 Task: Create new Company, with domain: 'zucc.zm' and type: 'Prospect'. Add new contact for this company, with mail Id: 'Aayat21Lee@zucc.zm', First Name: Aayat, Last name:  Lee, Job Title: 'Business Development Manager', Phone Number: '(617) 555-7896'. Change life cycle stage to  Lead and lead status to  Open. Logged in from softage.1@softage.net
Action: Mouse moved to (106, 66)
Screenshot: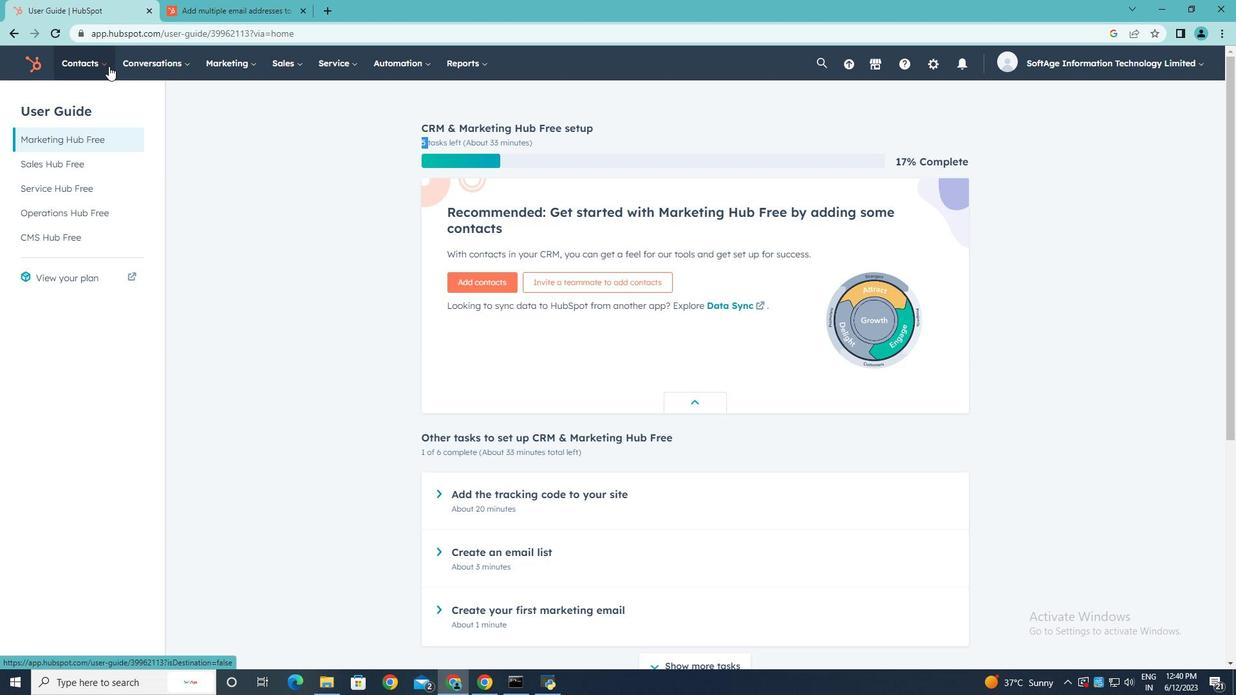 
Action: Mouse pressed left at (106, 66)
Screenshot: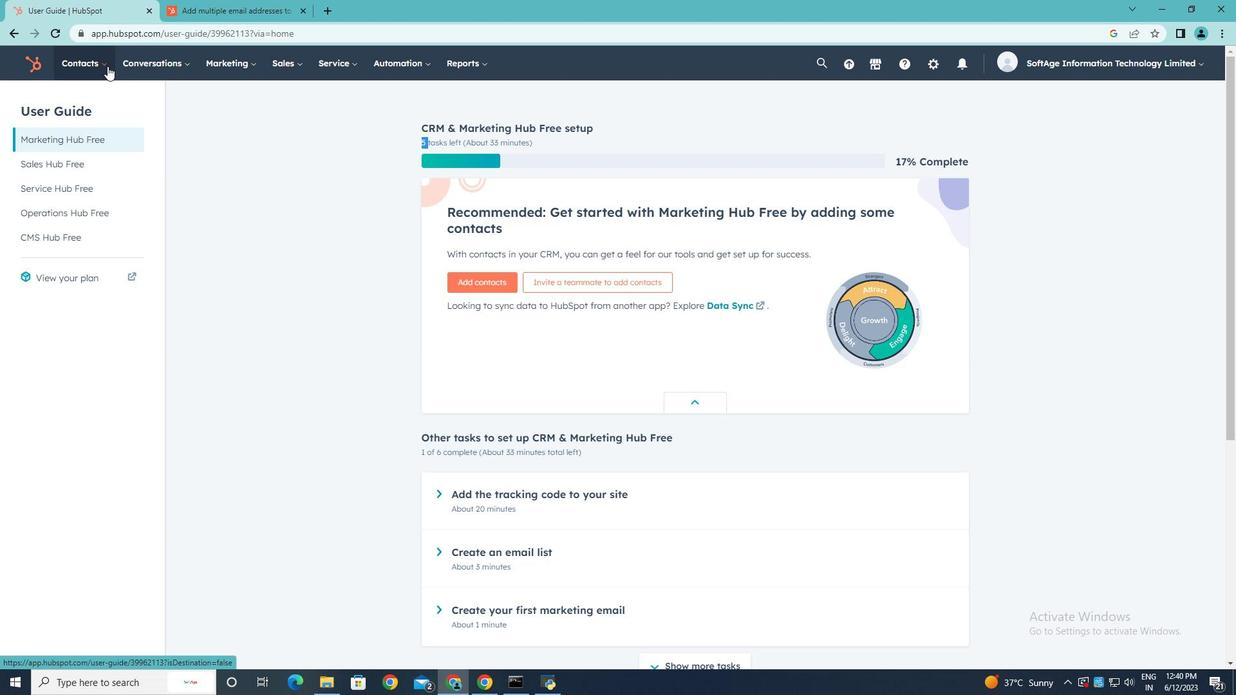 
Action: Mouse moved to (104, 124)
Screenshot: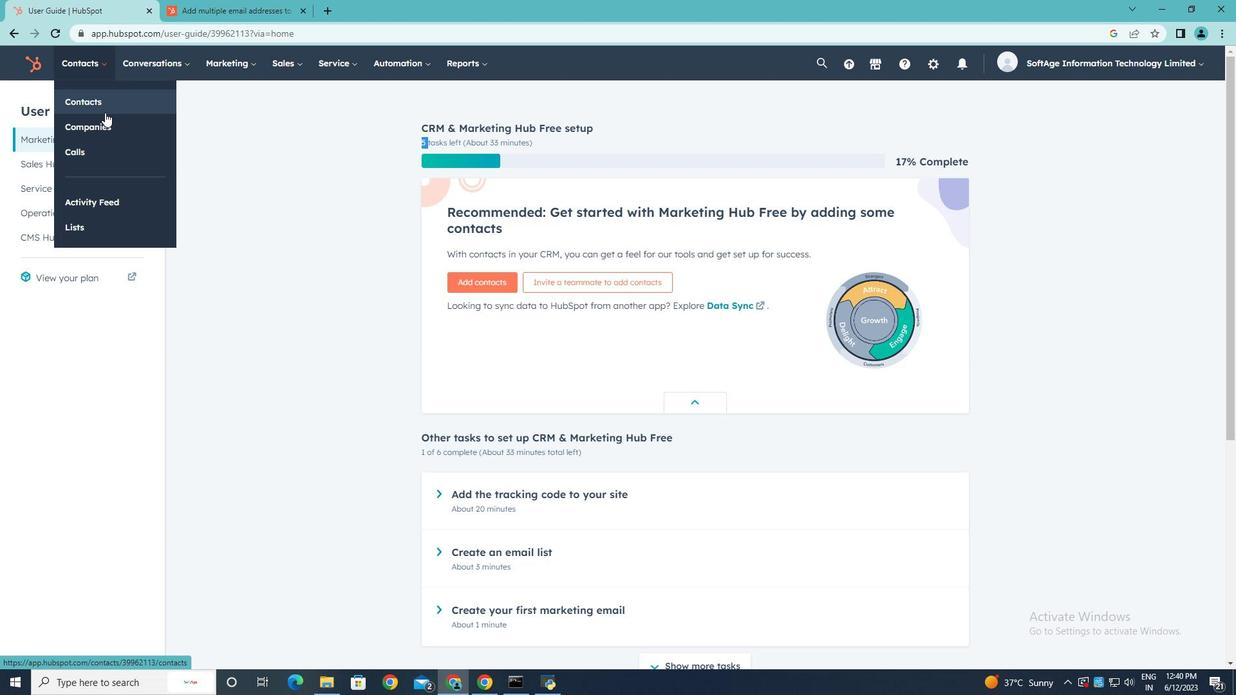 
Action: Mouse pressed left at (104, 124)
Screenshot: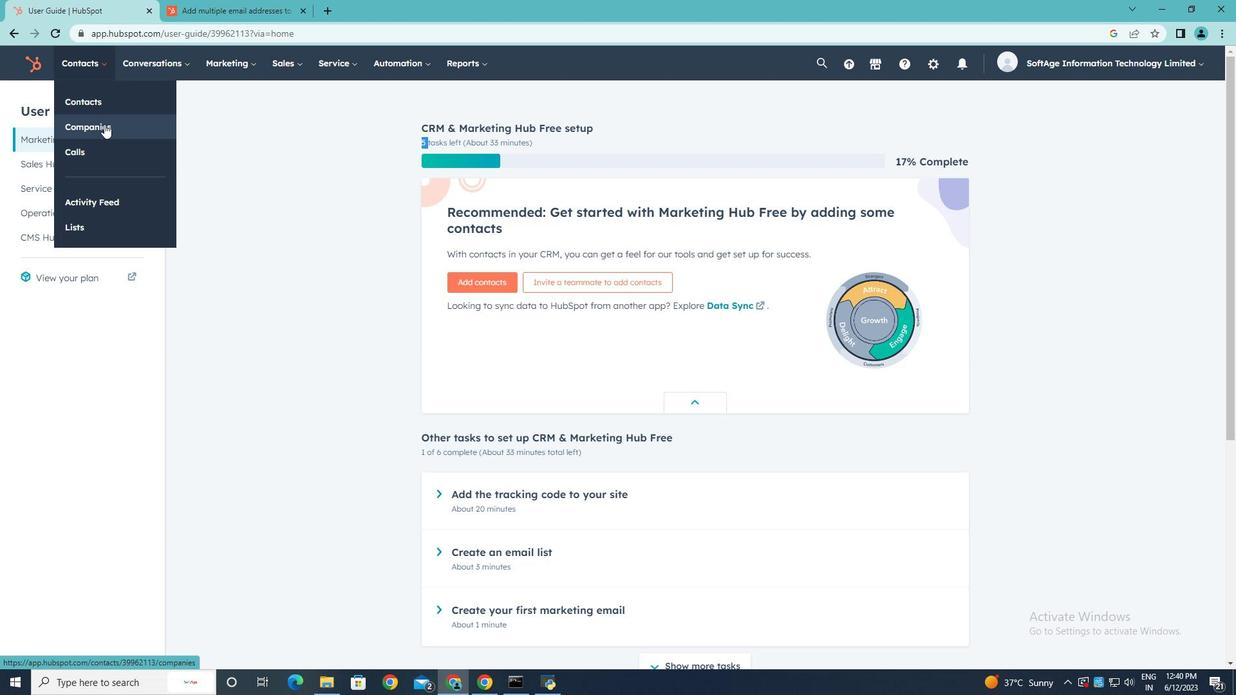 
Action: Mouse moved to (1164, 107)
Screenshot: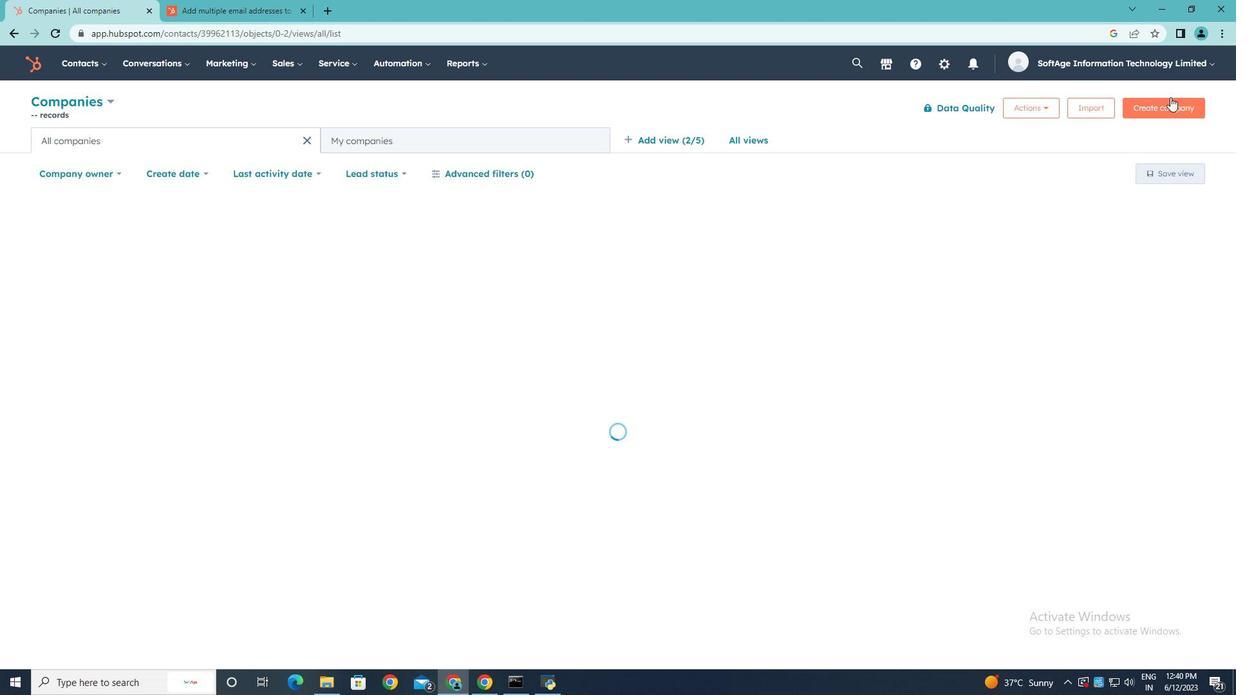 
Action: Mouse pressed left at (1164, 107)
Screenshot: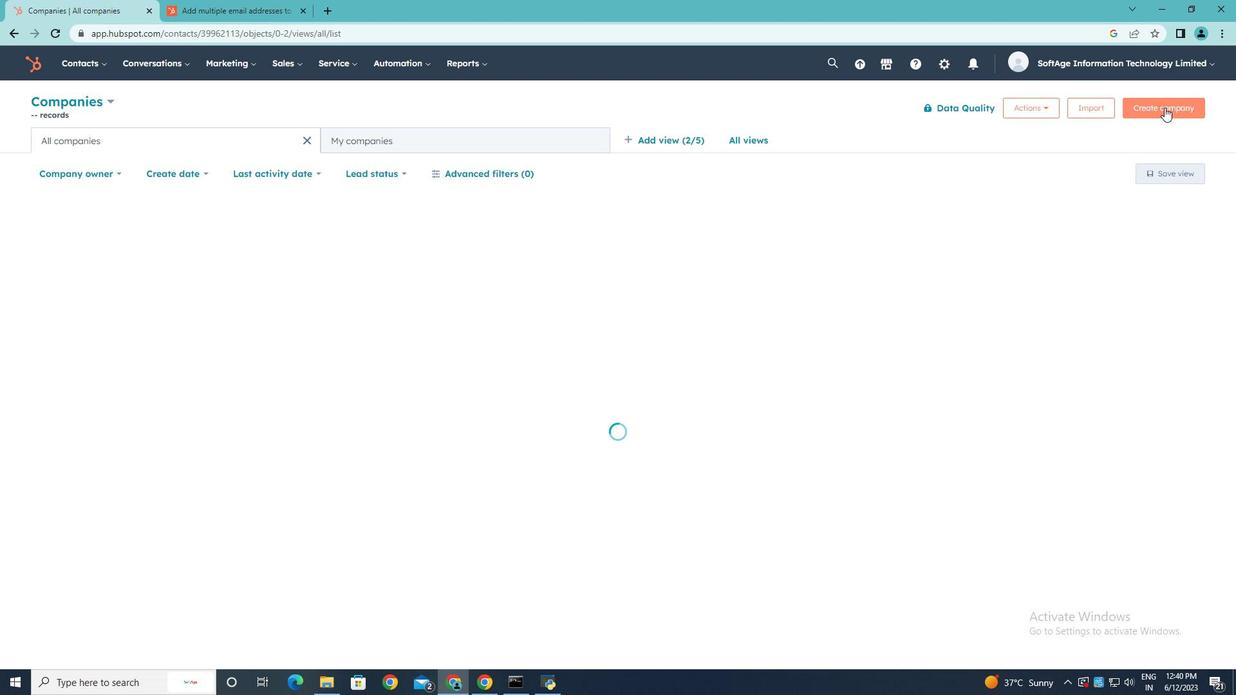 
Action: Mouse moved to (934, 171)
Screenshot: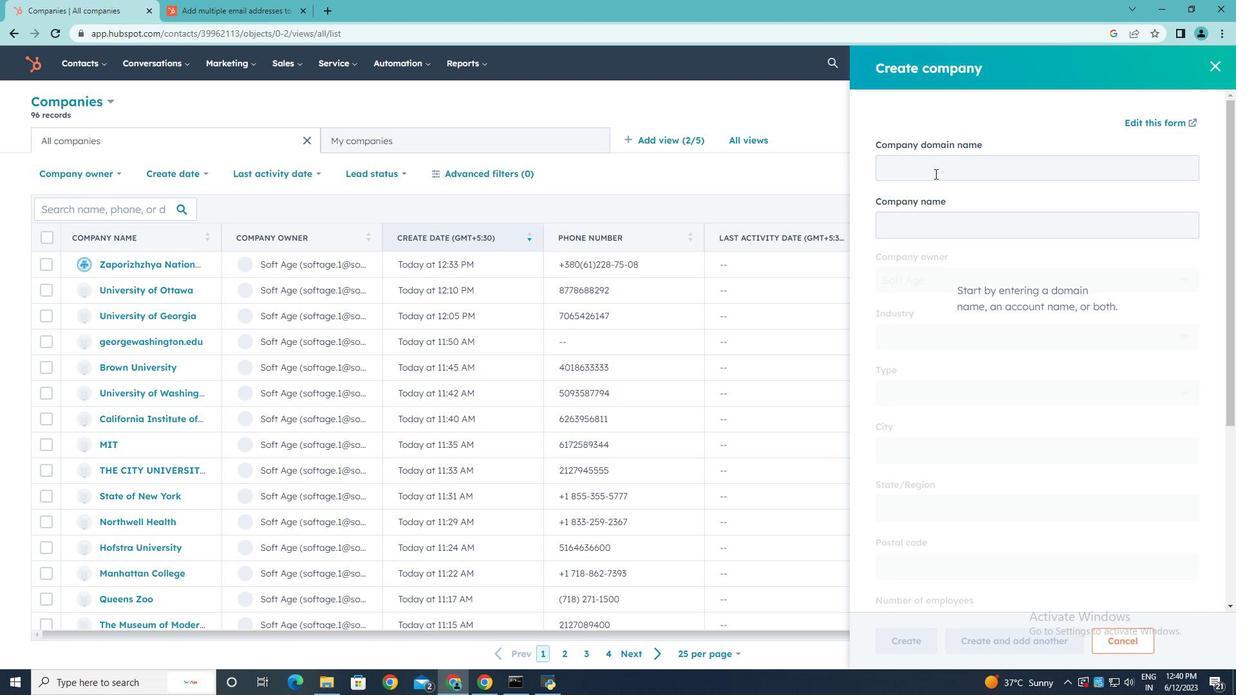 
Action: Mouse pressed left at (934, 171)
Screenshot: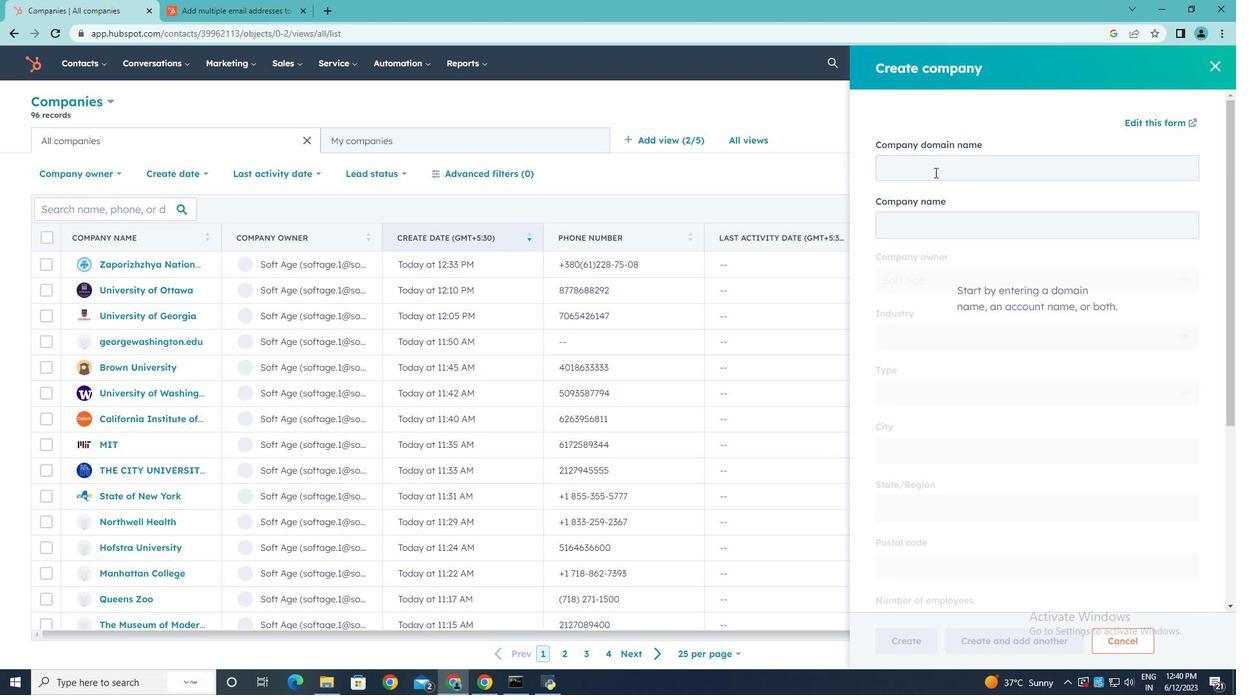 
Action: Key pressed zucc.zm
Screenshot: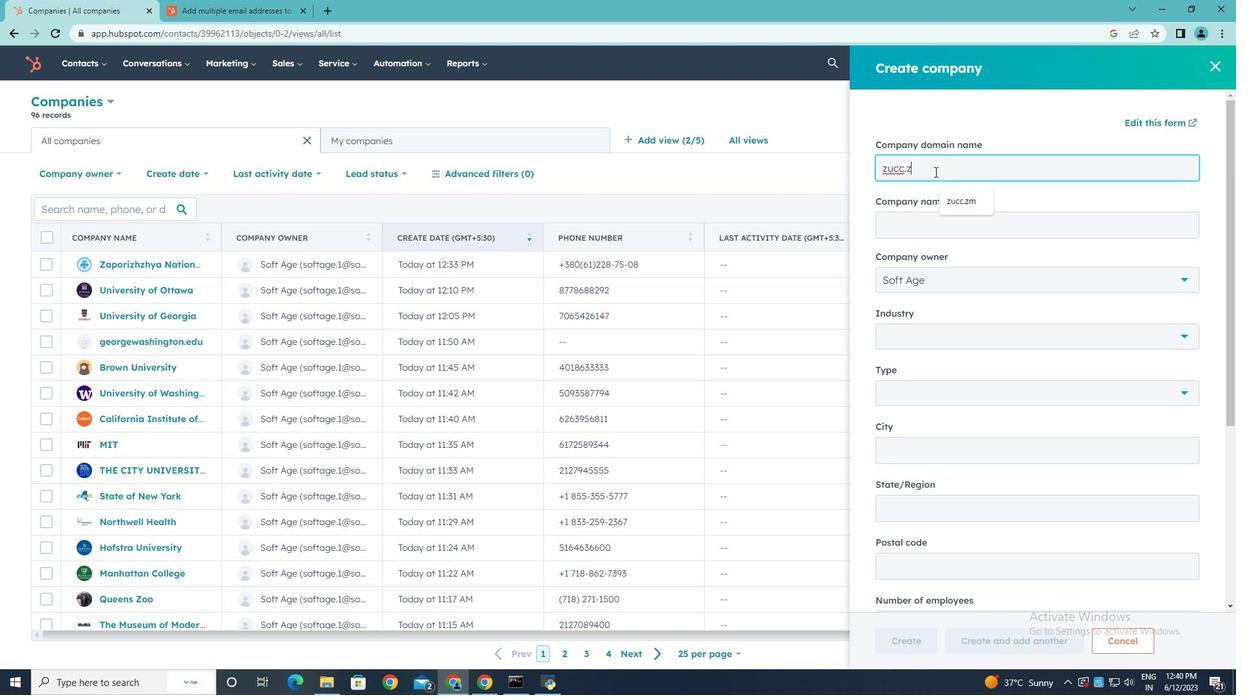 
Action: Mouse moved to (974, 260)
Screenshot: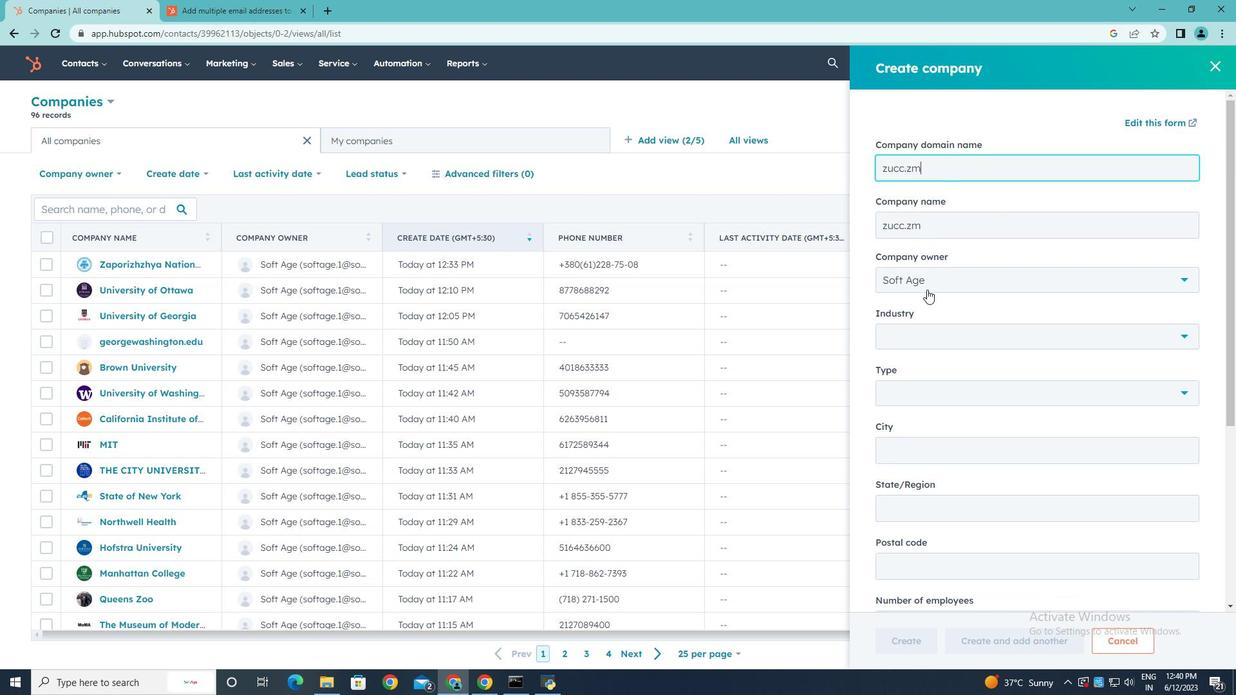 
Action: Mouse scrolled (974, 259) with delta (0, 0)
Screenshot: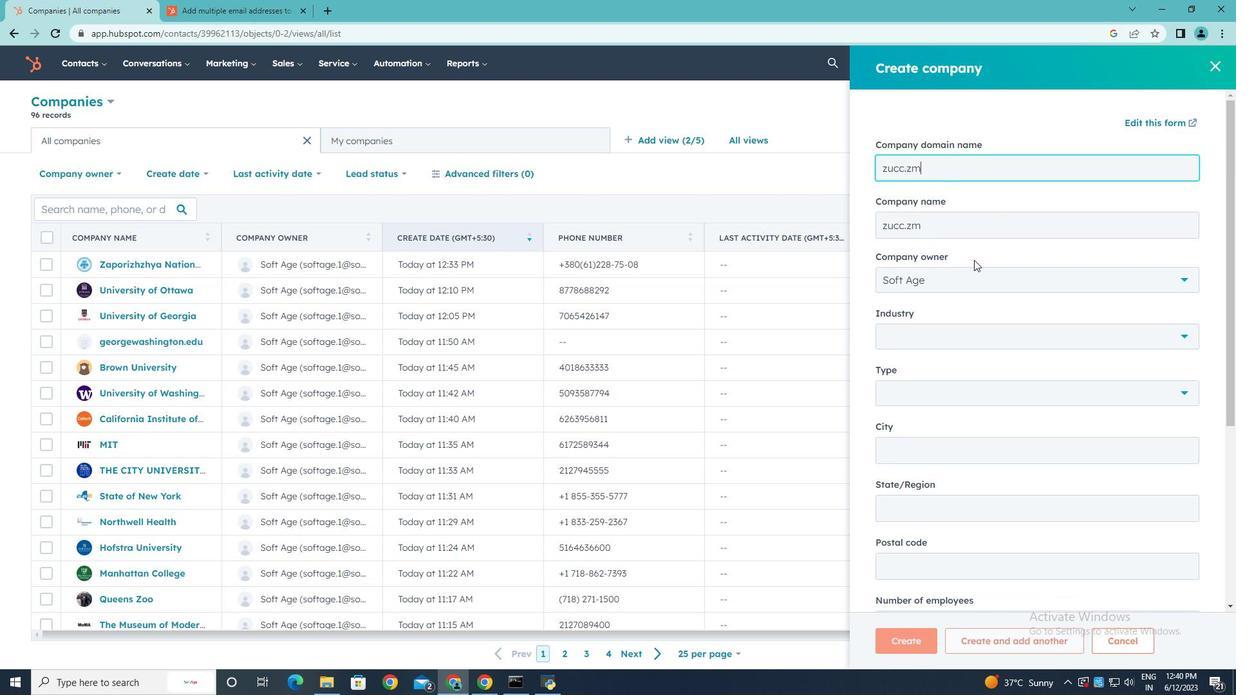 
Action: Mouse moved to (1178, 328)
Screenshot: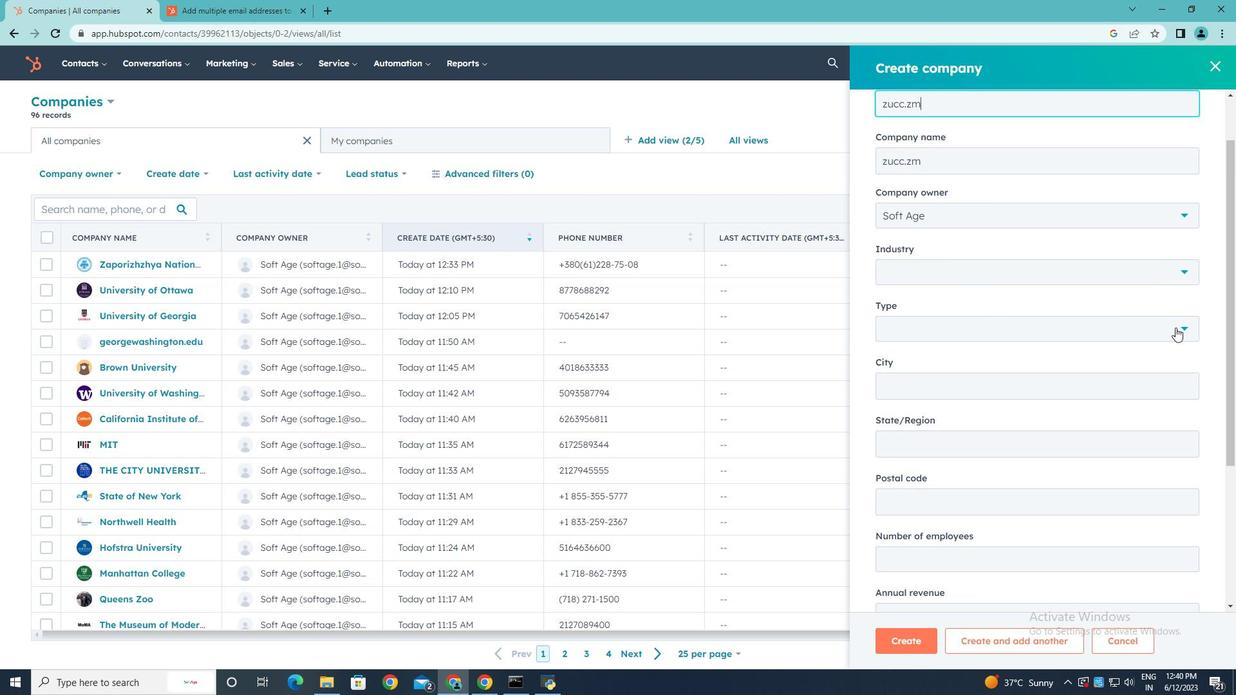 
Action: Mouse pressed left at (1178, 328)
Screenshot: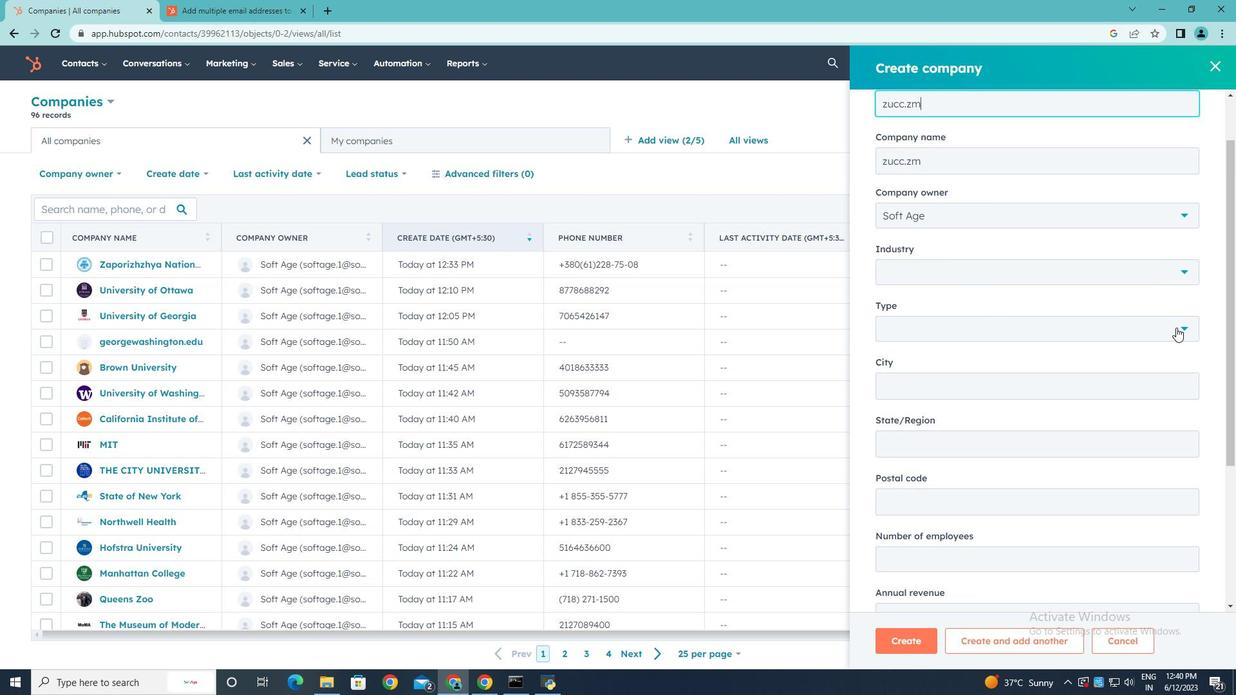
Action: Mouse moved to (959, 392)
Screenshot: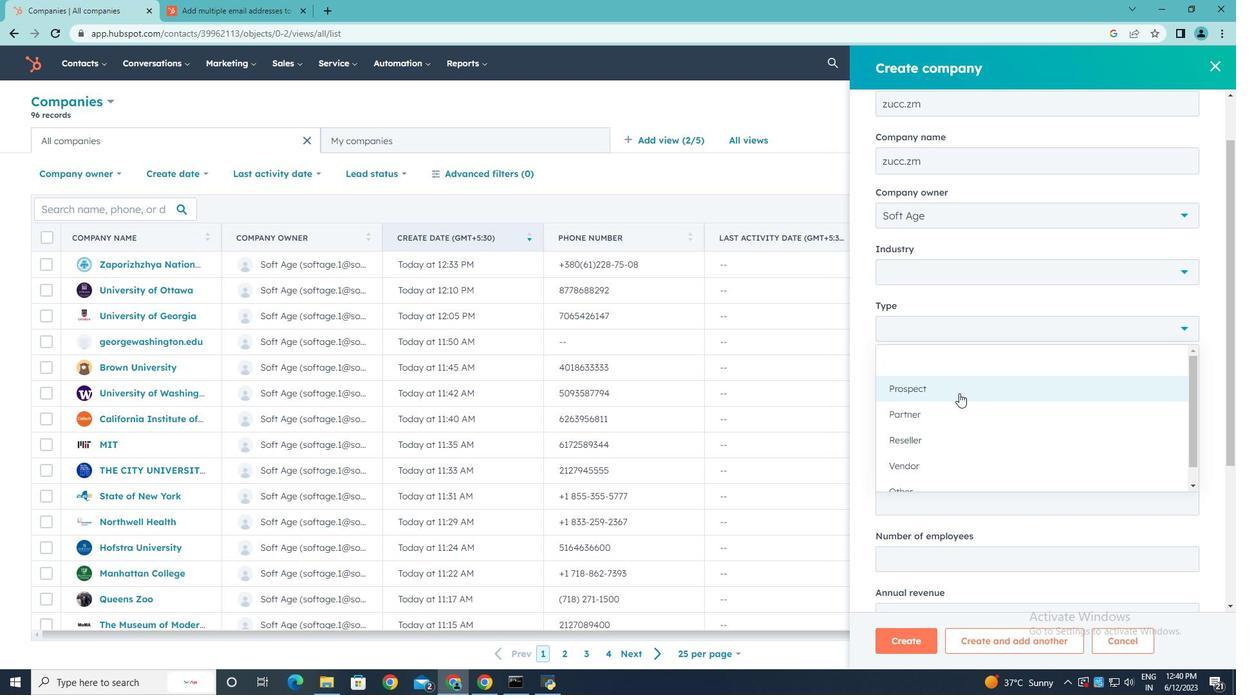 
Action: Mouse pressed left at (959, 392)
Screenshot: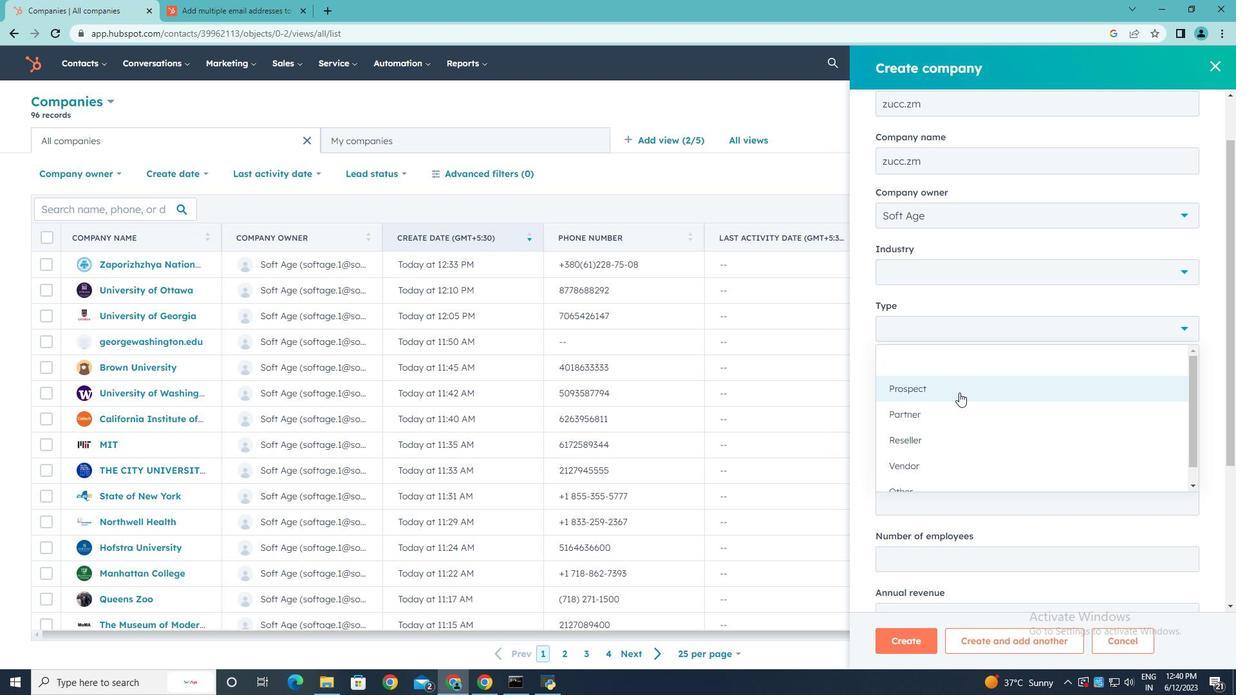 
Action: Mouse moved to (1007, 485)
Screenshot: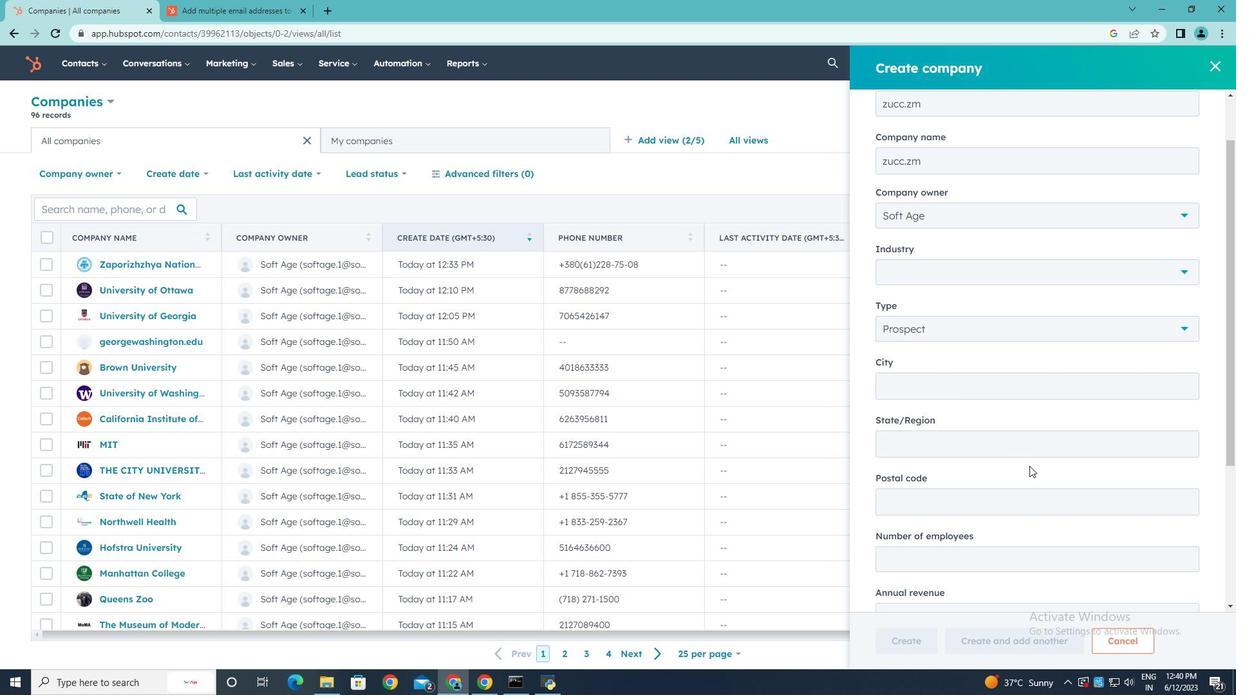 
Action: Mouse scrolled (1007, 484) with delta (0, 0)
Screenshot: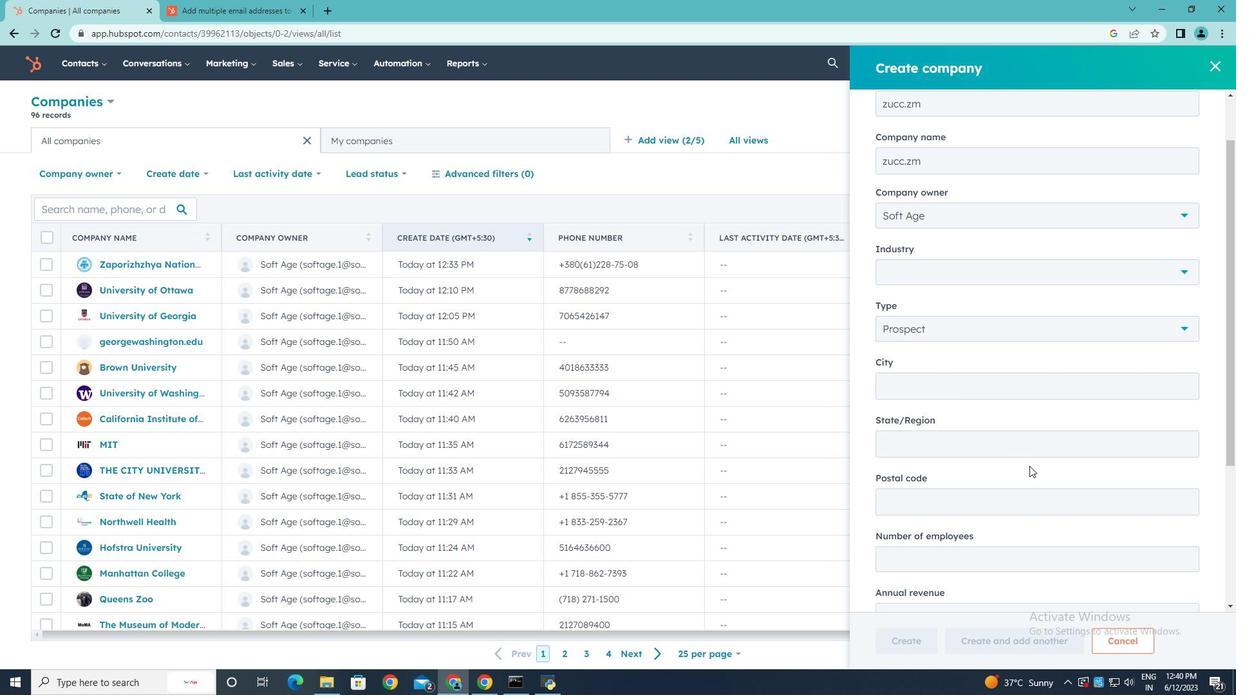 
Action: Mouse scrolled (1007, 484) with delta (0, 0)
Screenshot: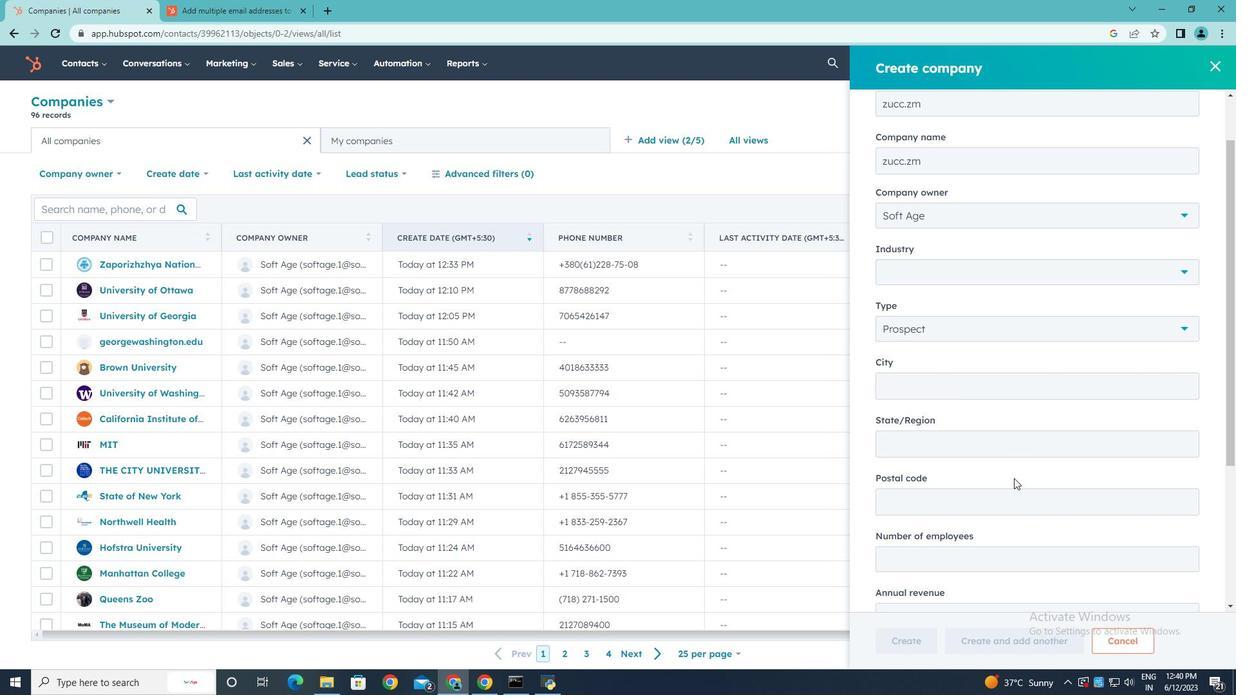 
Action: Mouse scrolled (1007, 484) with delta (0, 0)
Screenshot: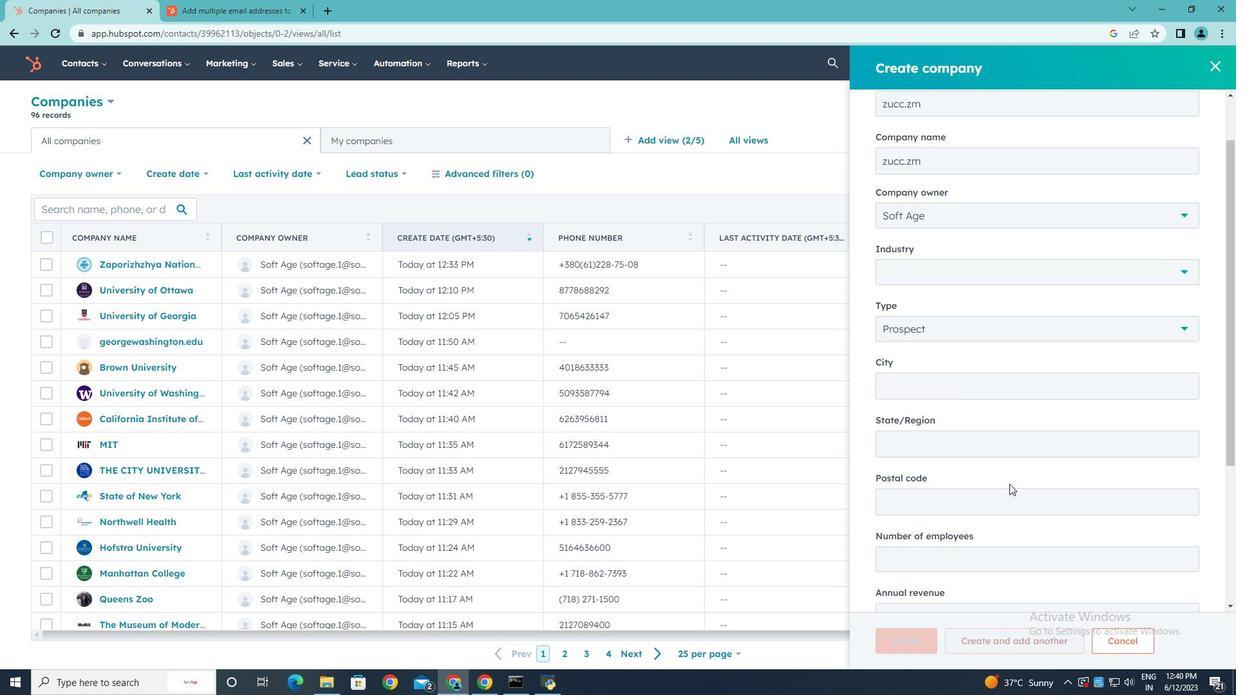 
Action: Mouse scrolled (1007, 484) with delta (0, 0)
Screenshot: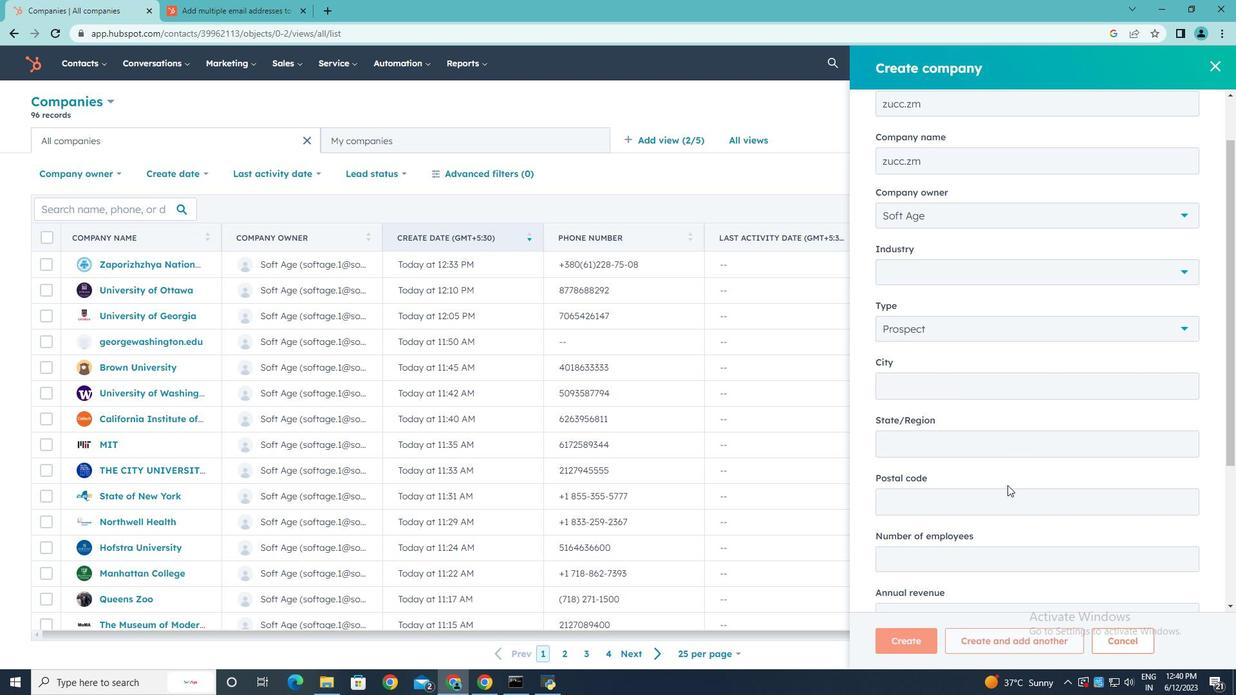 
Action: Mouse moved to (911, 644)
Screenshot: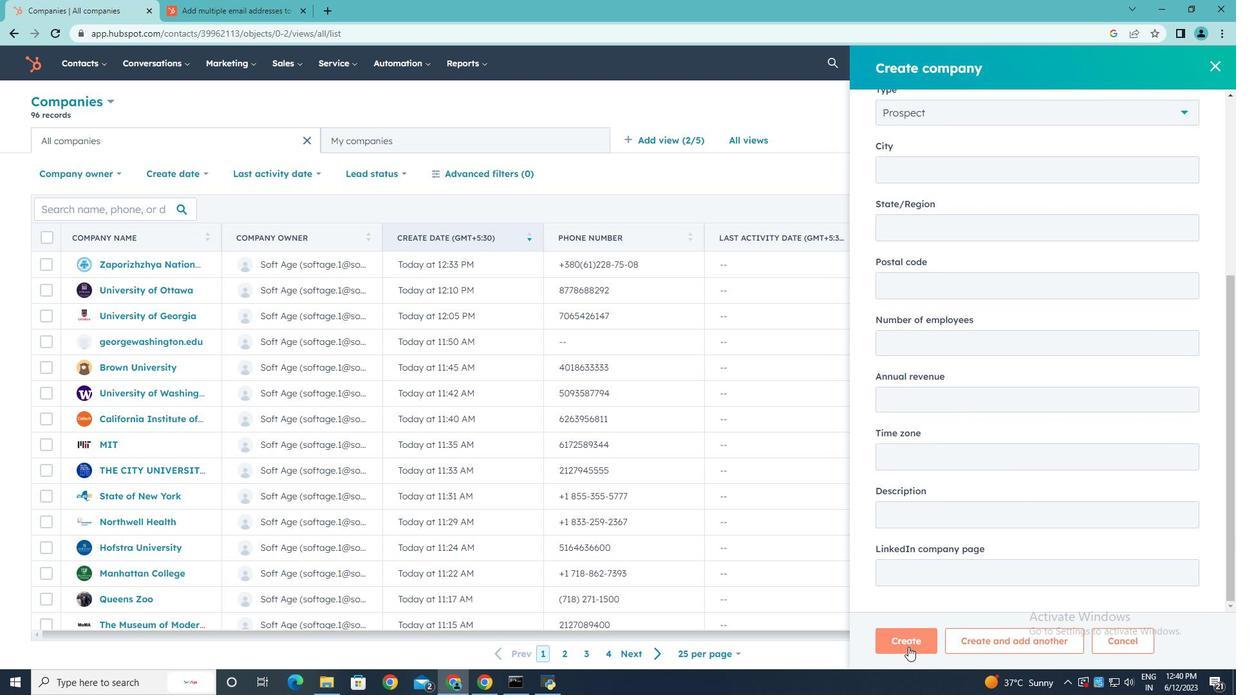 
Action: Mouse pressed left at (911, 644)
Screenshot: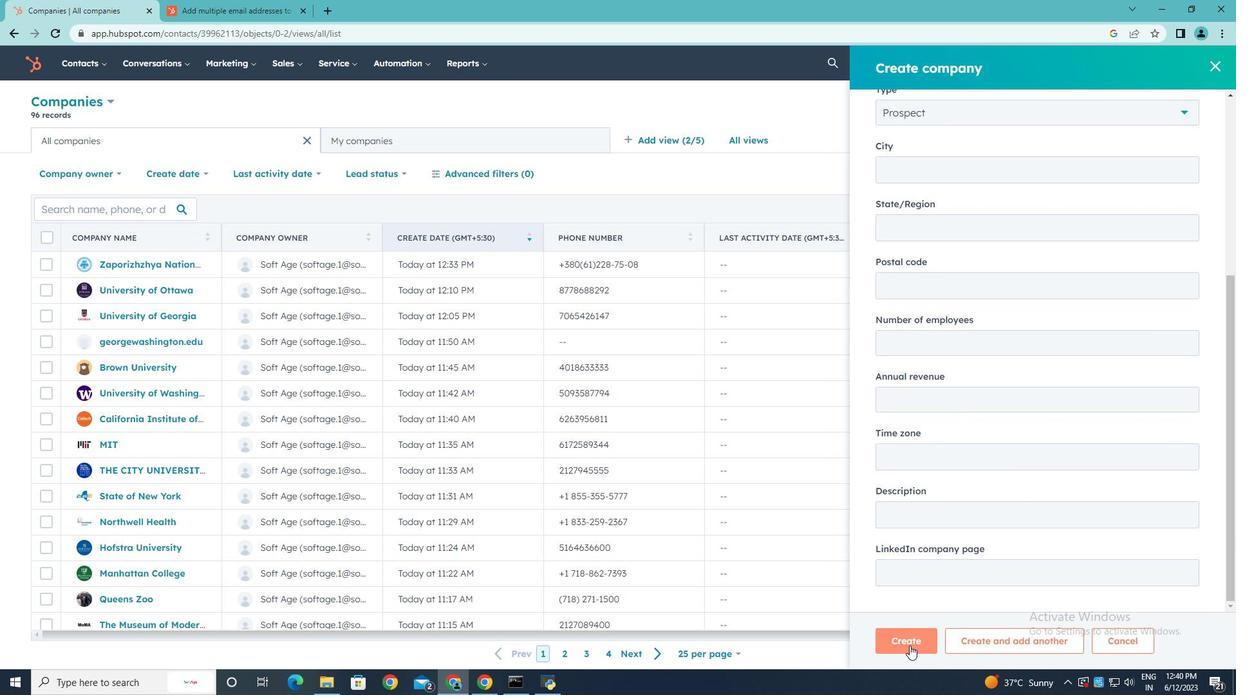 
Action: Mouse moved to (872, 412)
Screenshot: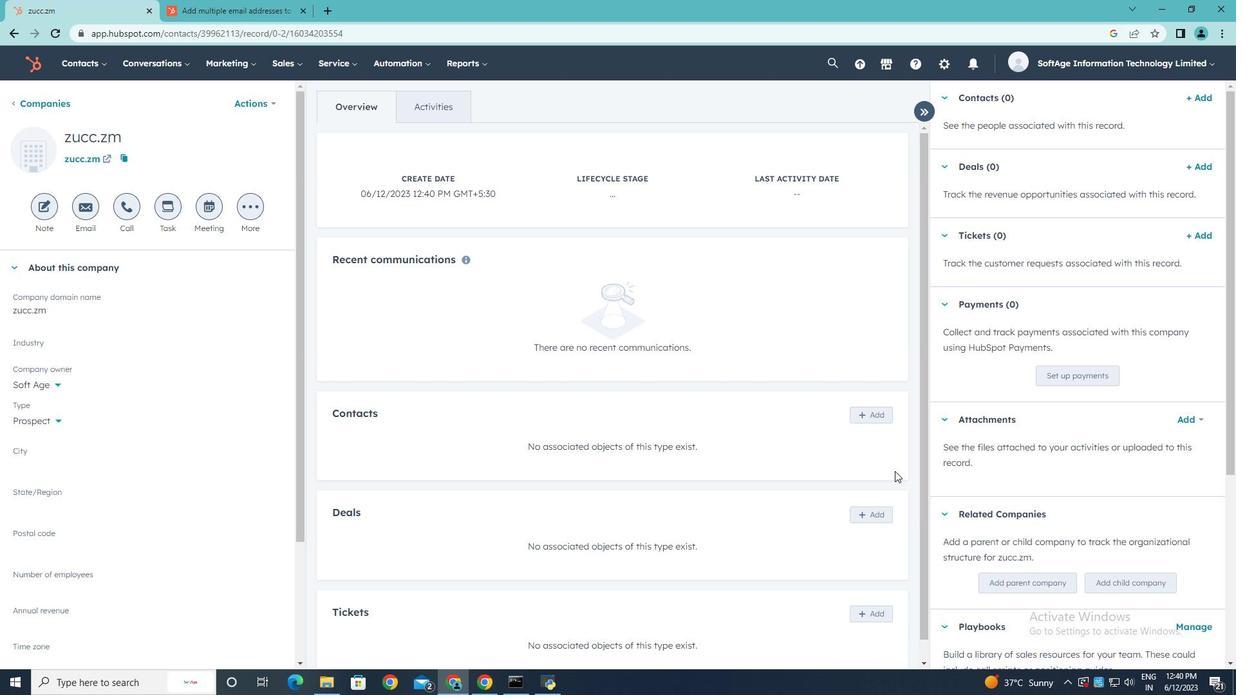 
Action: Mouse pressed left at (872, 412)
Screenshot: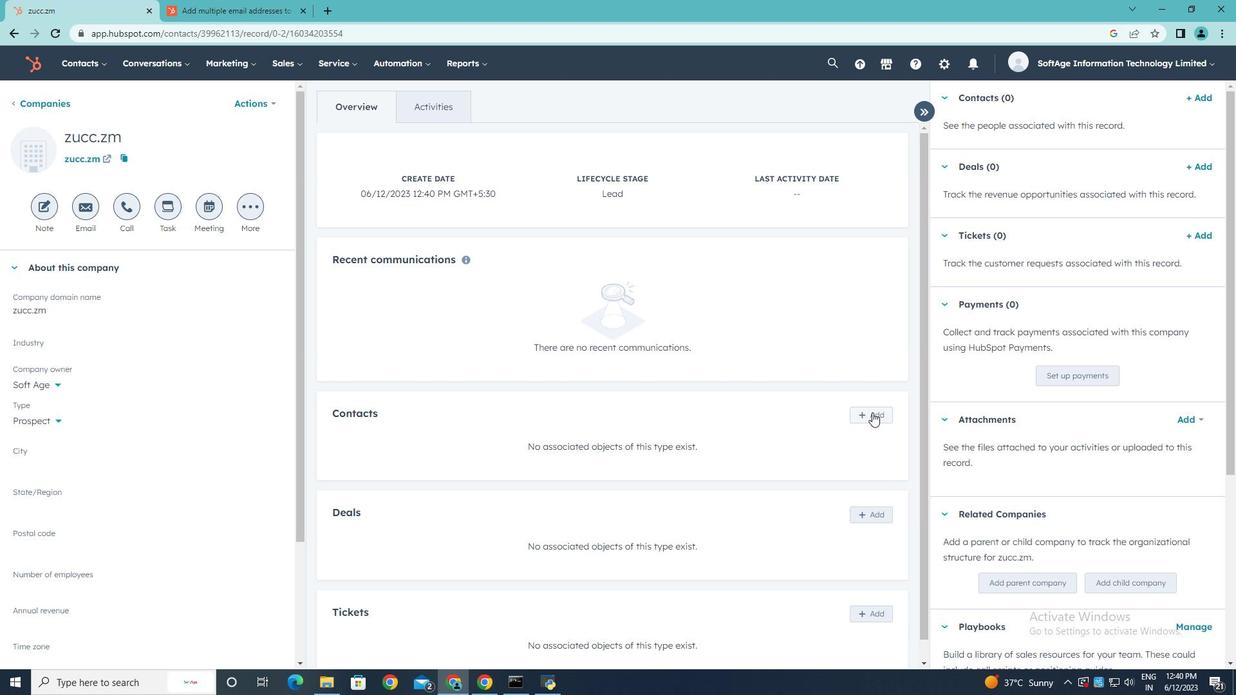 
Action: Mouse moved to (966, 131)
Screenshot: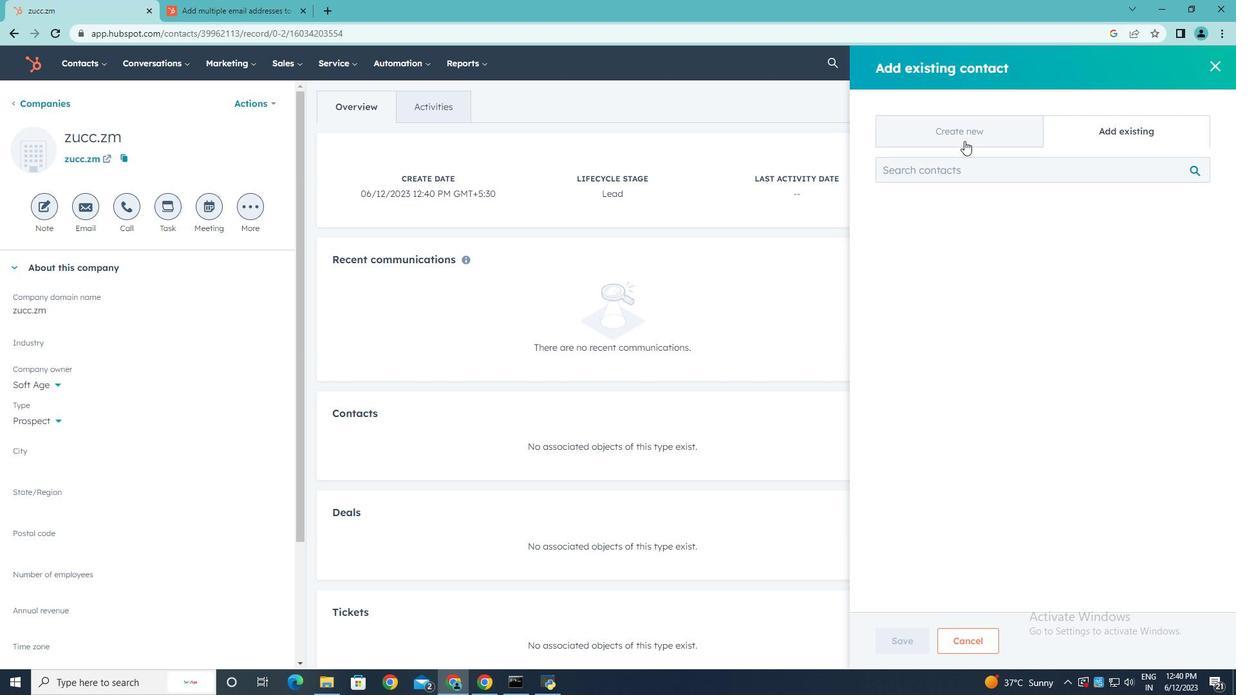 
Action: Mouse pressed left at (966, 131)
Screenshot: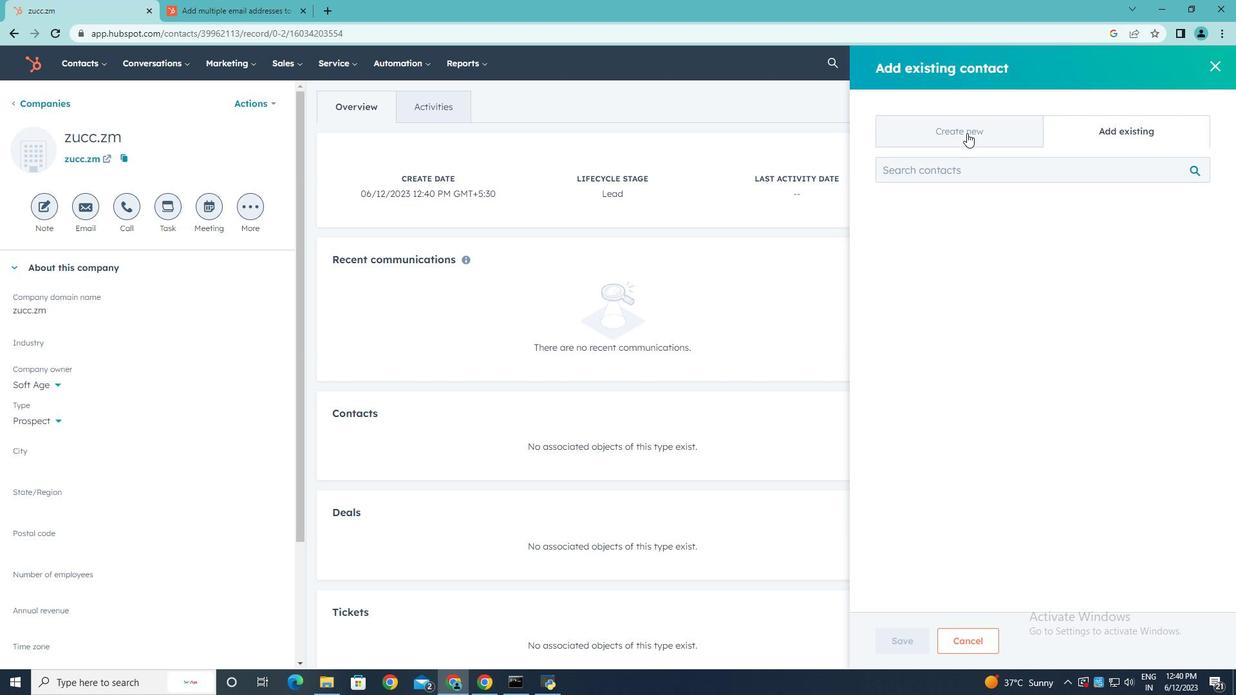 
Action: Mouse moved to (898, 211)
Screenshot: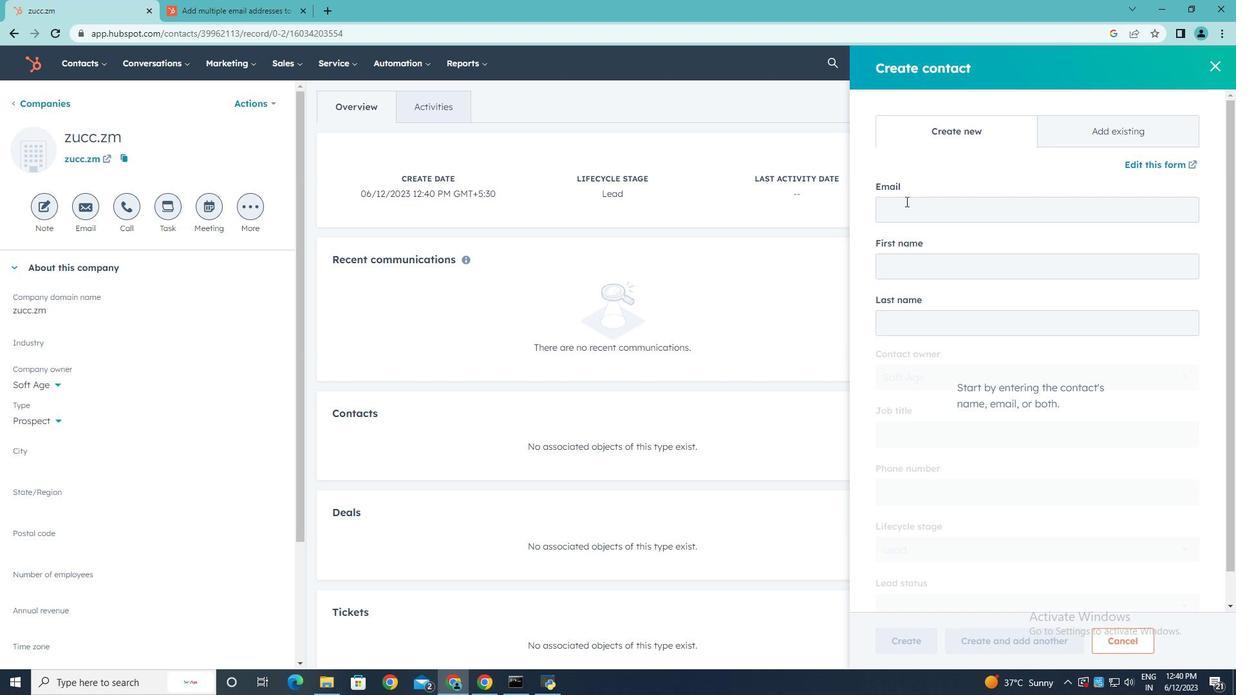 
Action: Mouse pressed left at (898, 211)
Screenshot: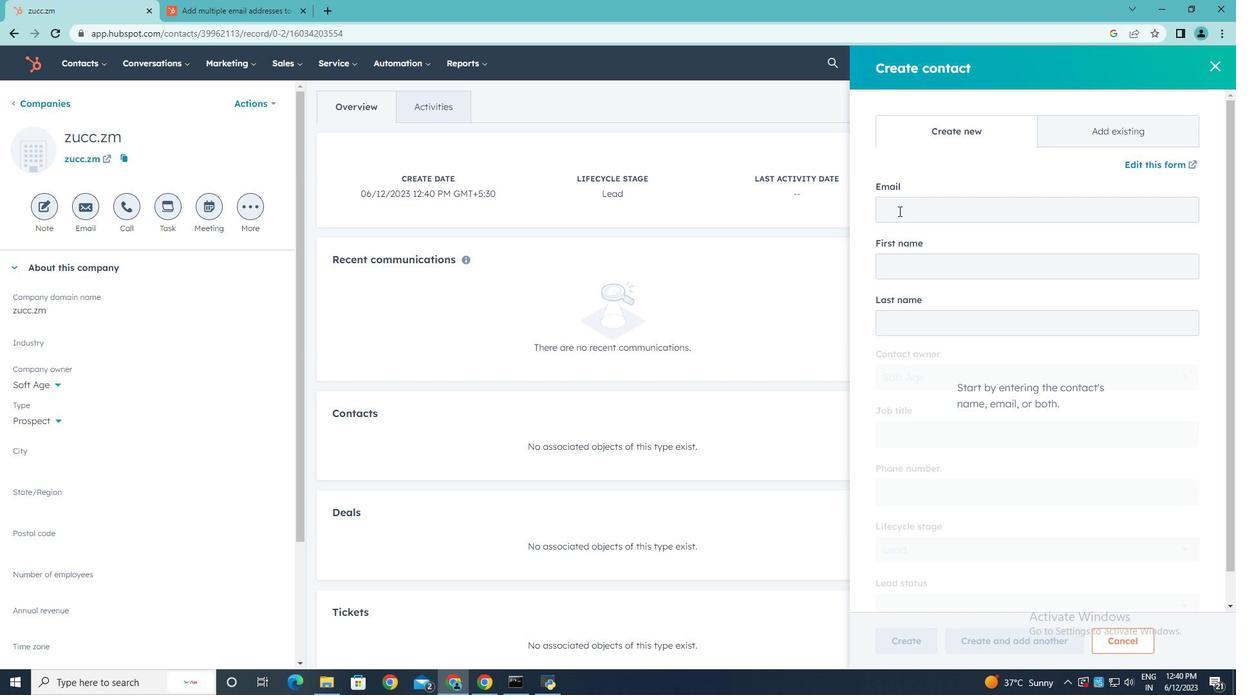 
Action: Mouse moved to (899, 211)
Screenshot: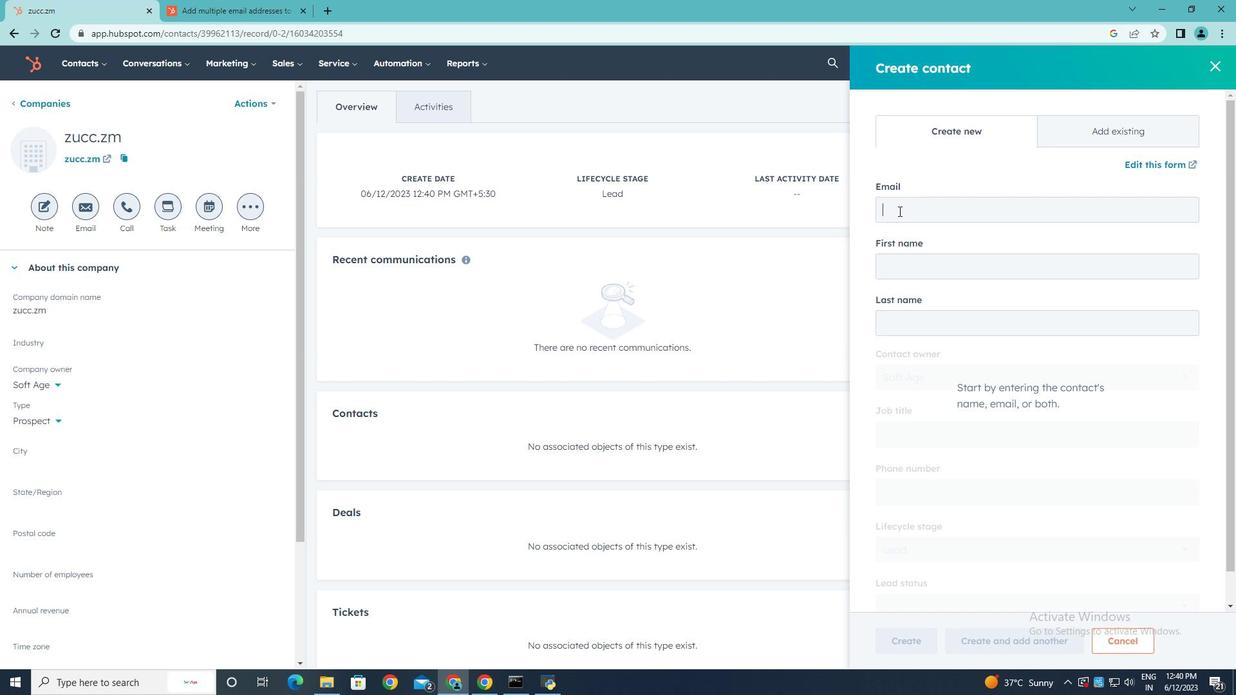 
Action: Key pressed <Key.shift>Aayat21<Key.shift>Lee<Key.shift>@zucc.zm
Screenshot: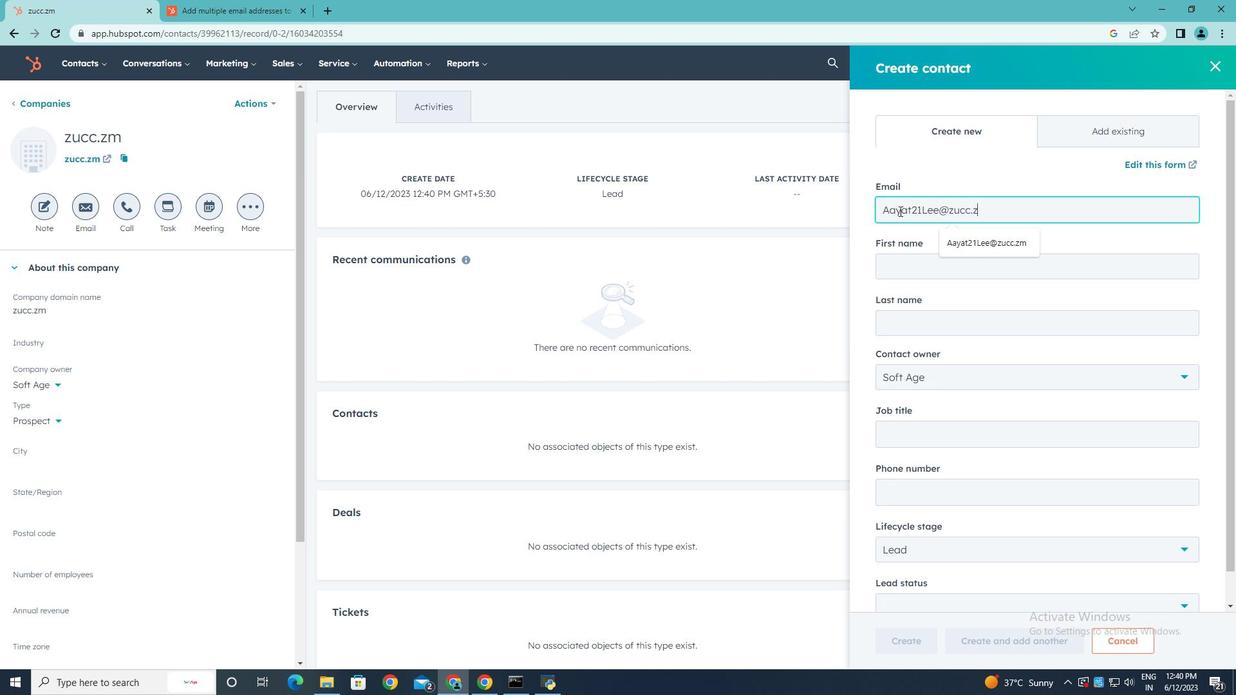 
Action: Mouse moved to (898, 271)
Screenshot: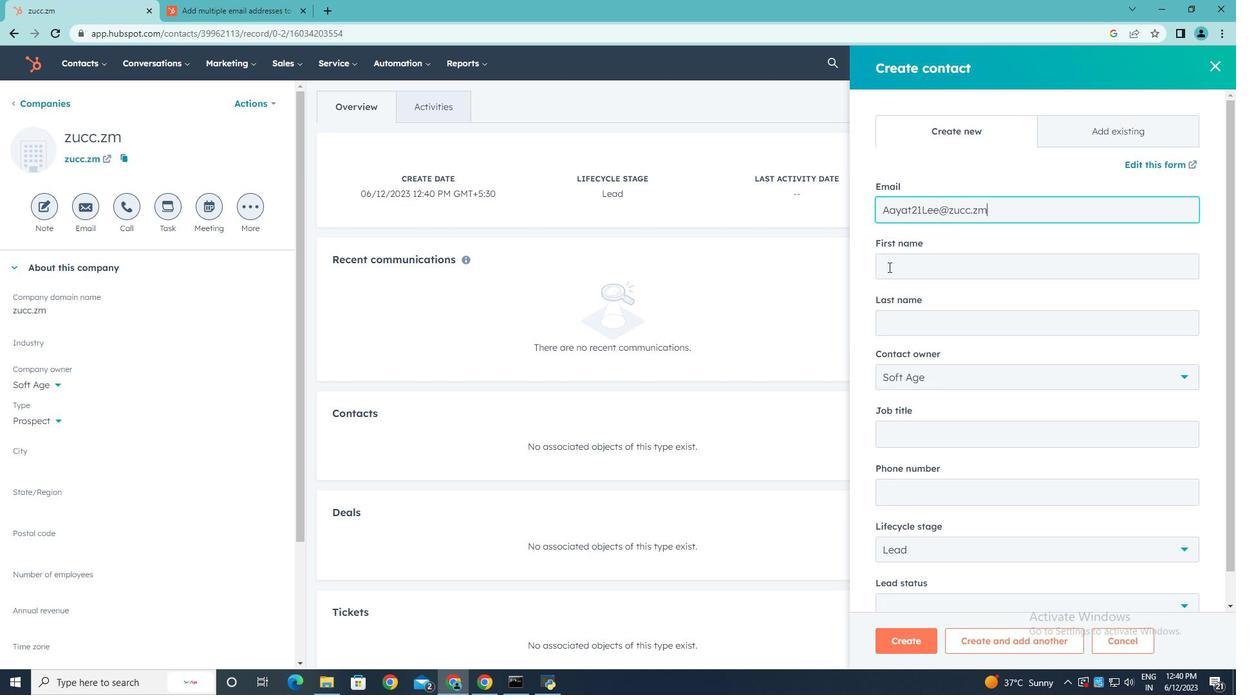 
Action: Mouse pressed left at (898, 271)
Screenshot: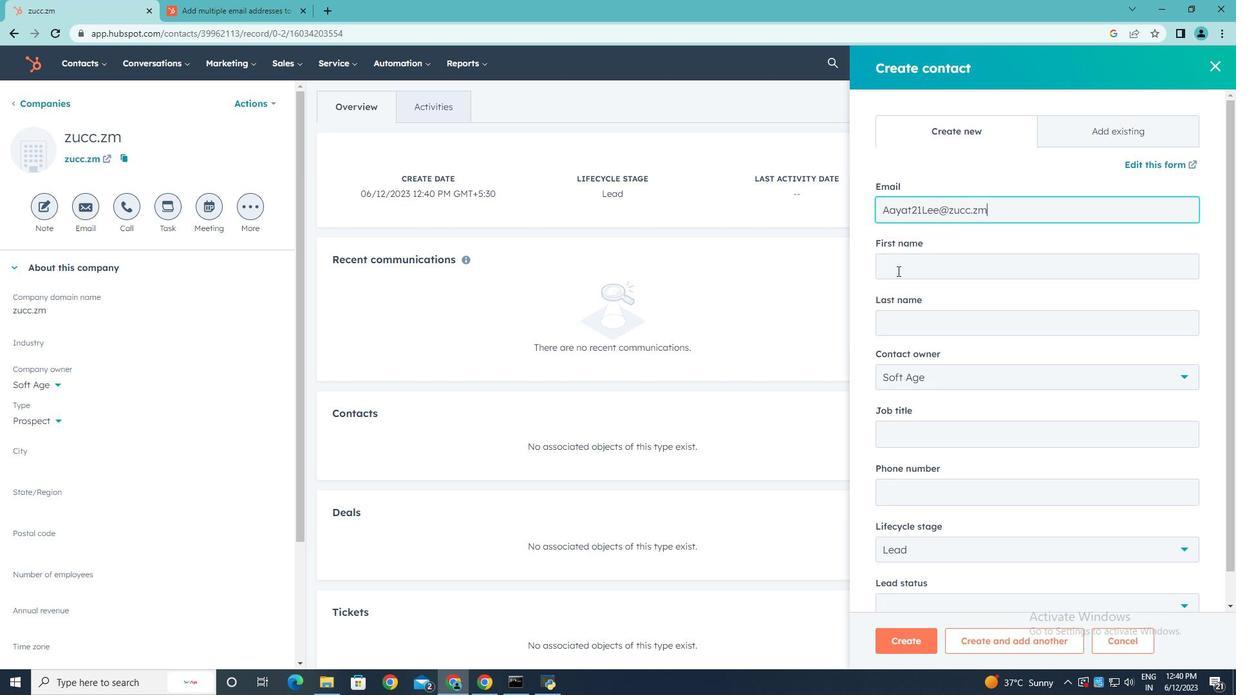 
Action: Key pressed <Key.shift>Aayat
Screenshot: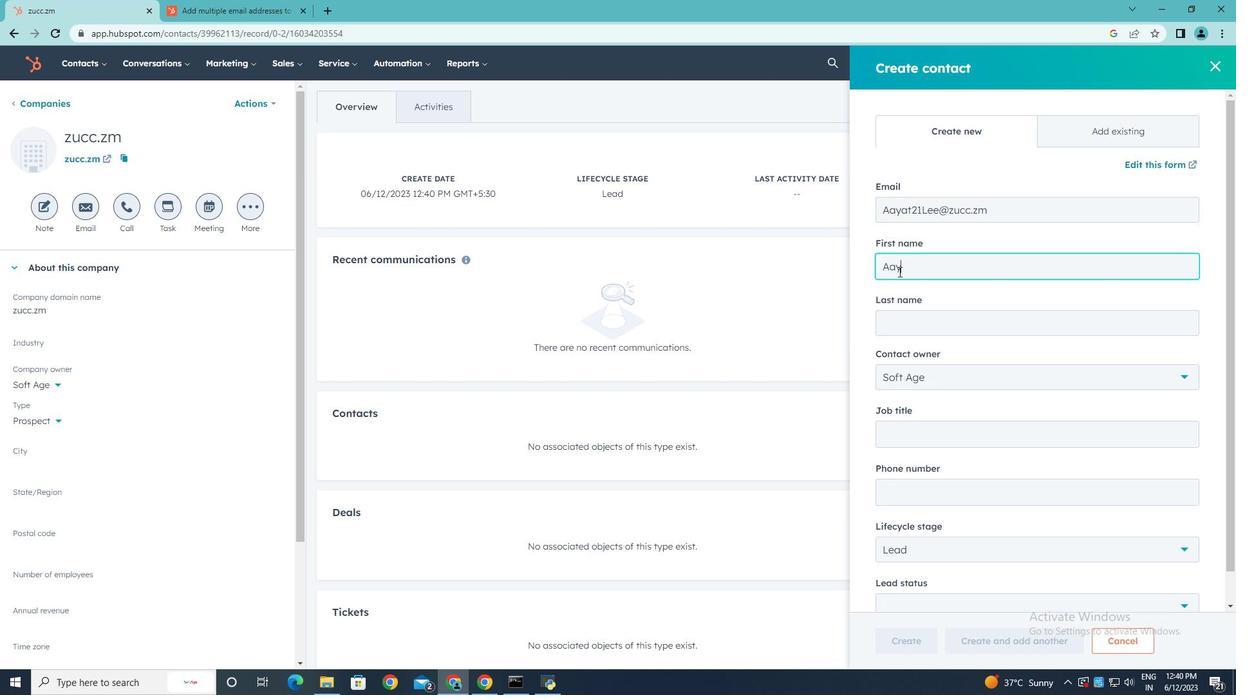 
Action: Mouse moved to (903, 319)
Screenshot: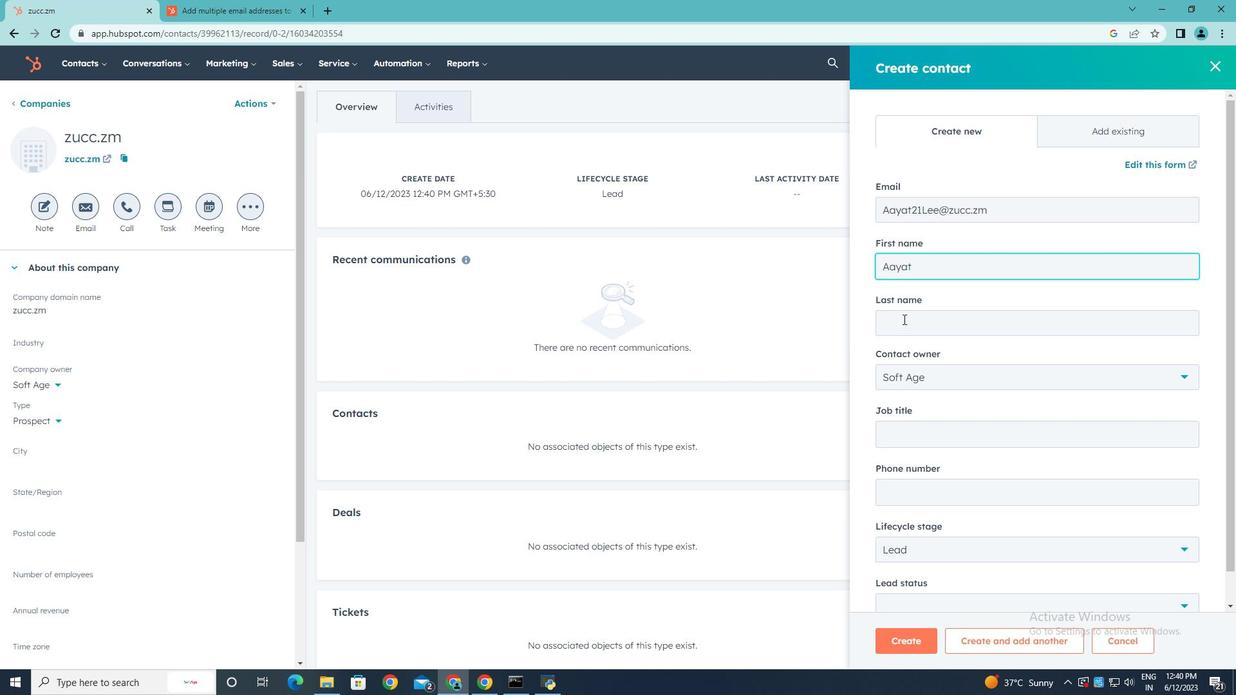 
Action: Mouse pressed left at (903, 319)
Screenshot: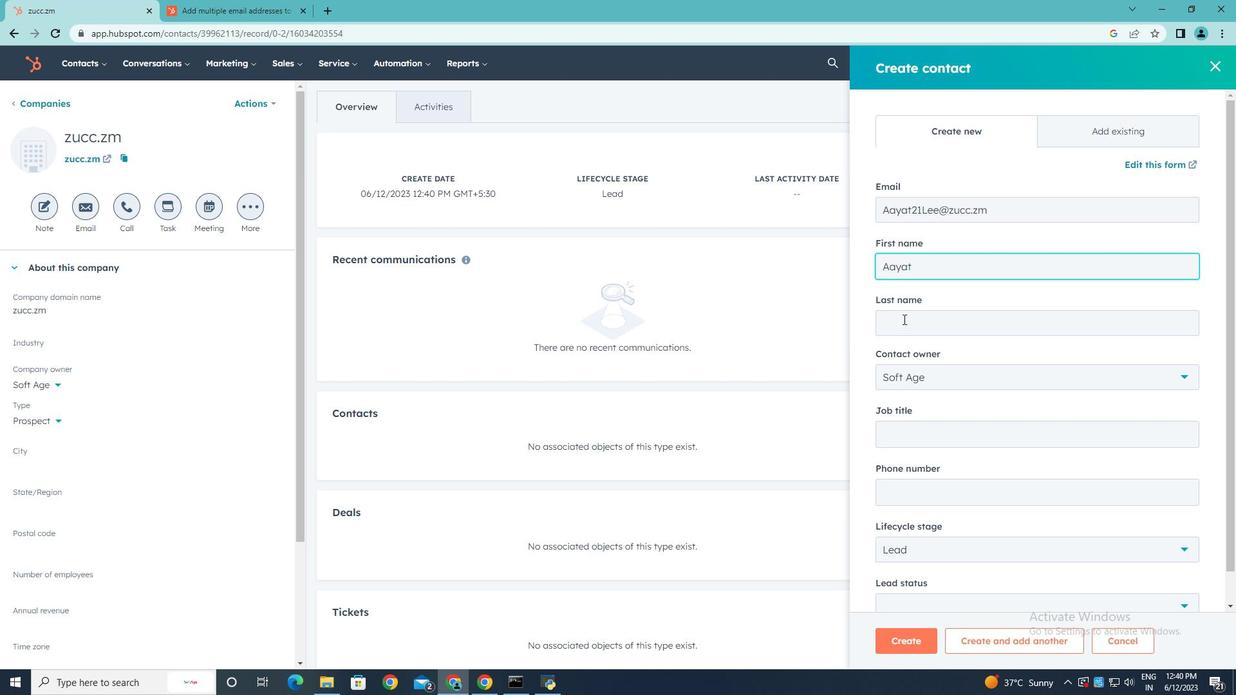 
Action: Mouse moved to (903, 319)
Screenshot: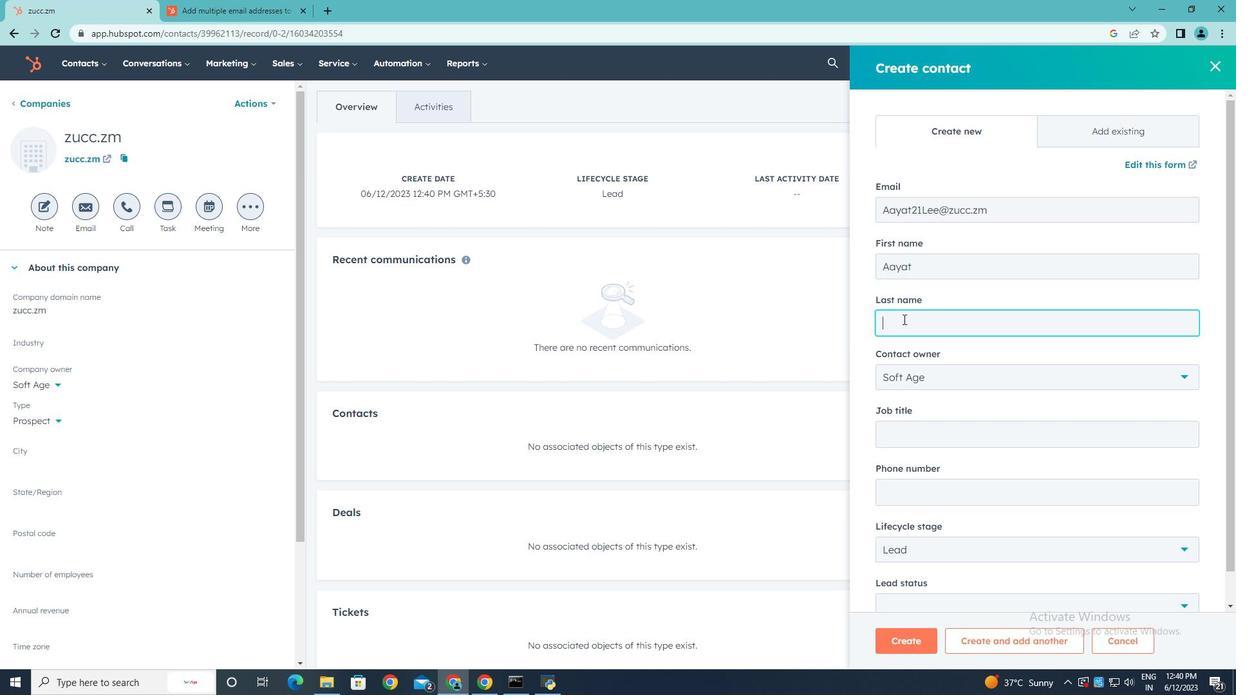 
Action: Key pressed Lee
Screenshot: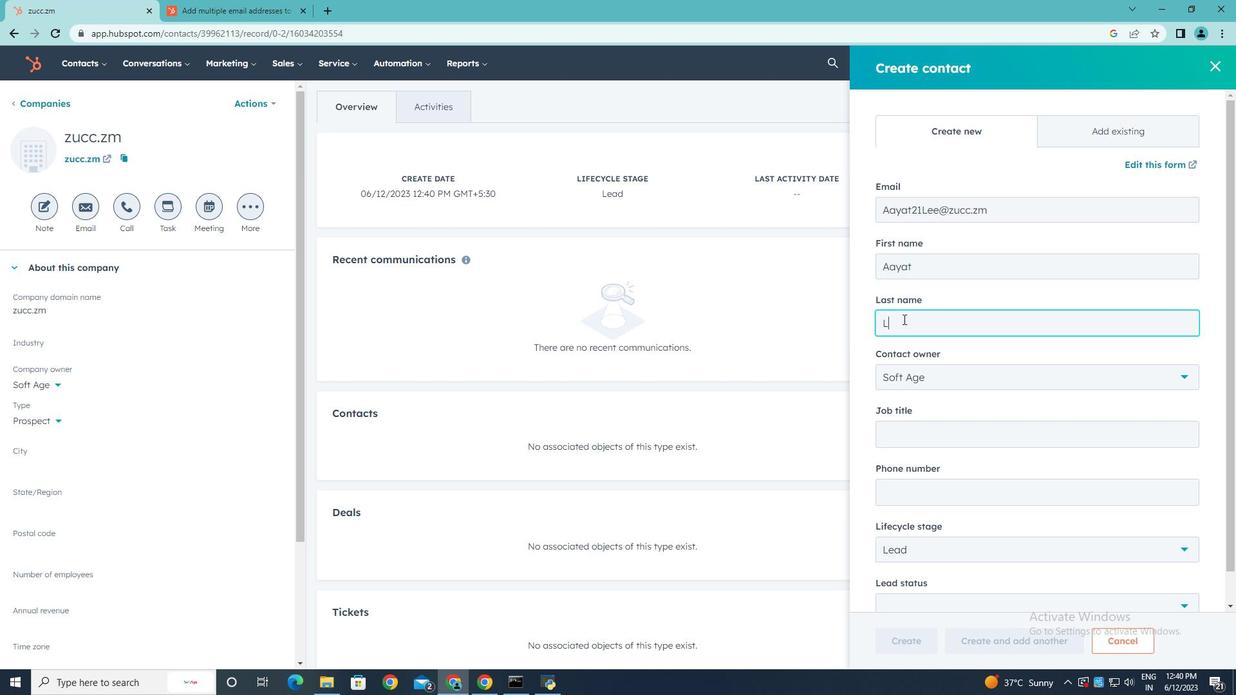 
Action: Mouse moved to (946, 437)
Screenshot: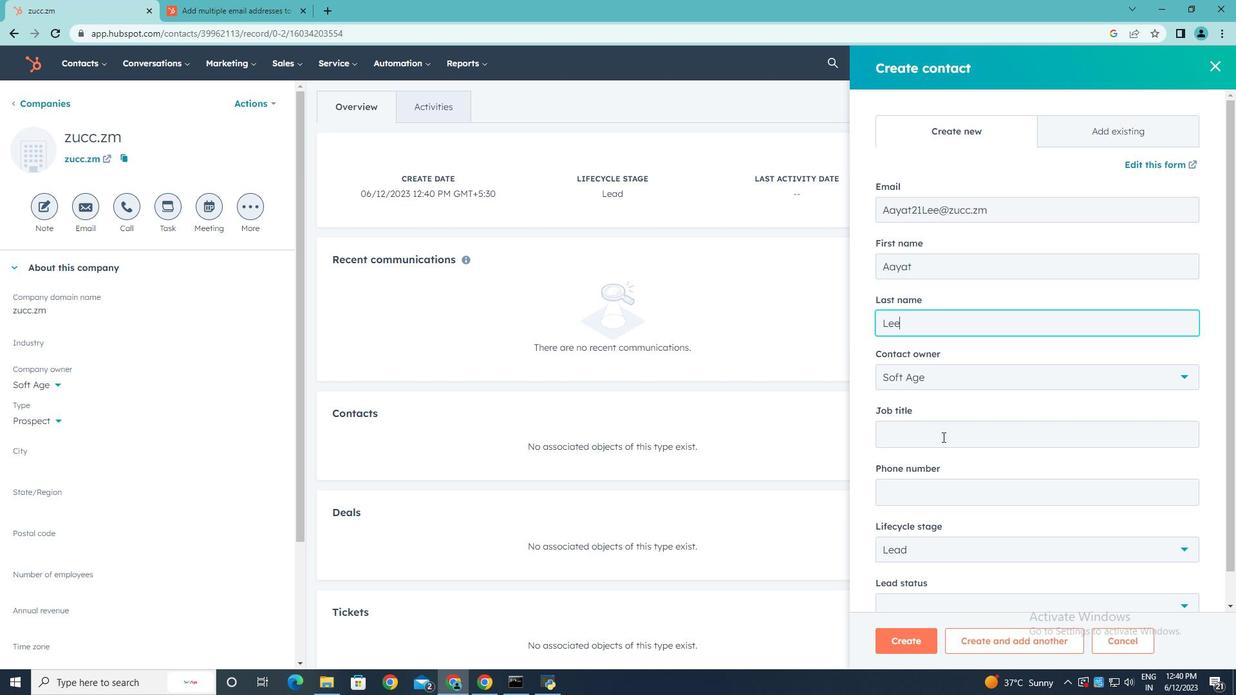 
Action: Mouse pressed left at (946, 437)
Screenshot: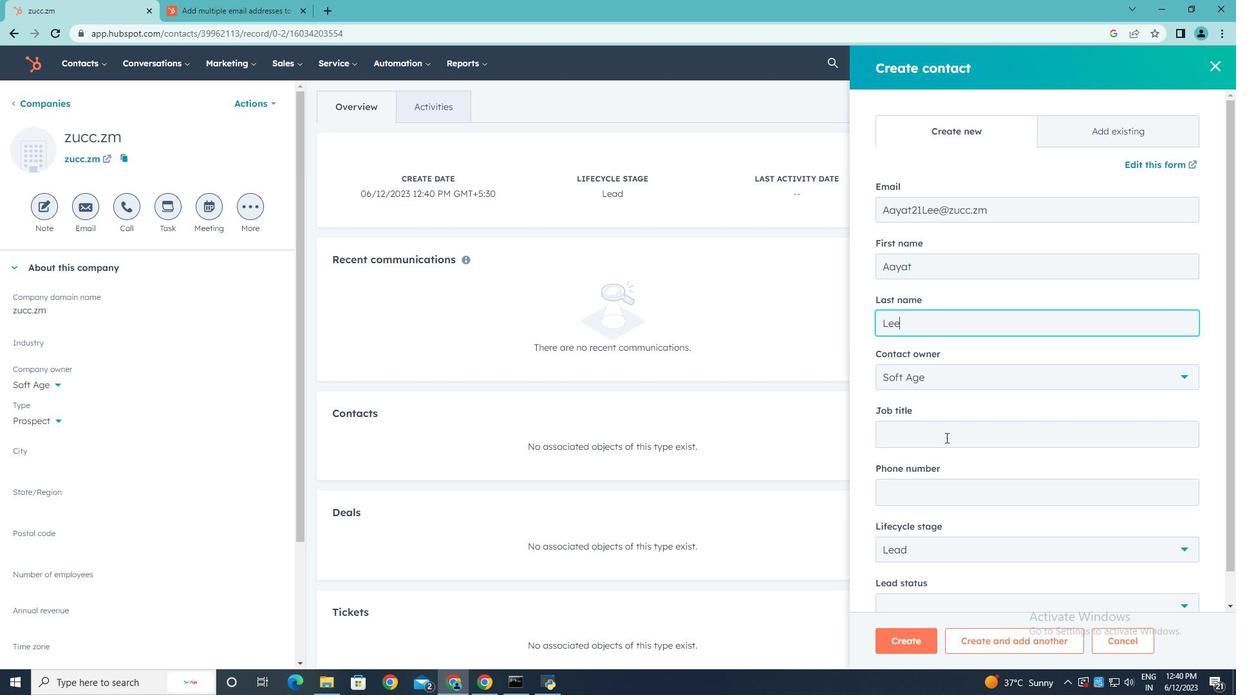 
Action: Key pressed <Key.shift>Business<Key.space><Key.shift>Development<Key.space><Key.shift>Manager
Screenshot: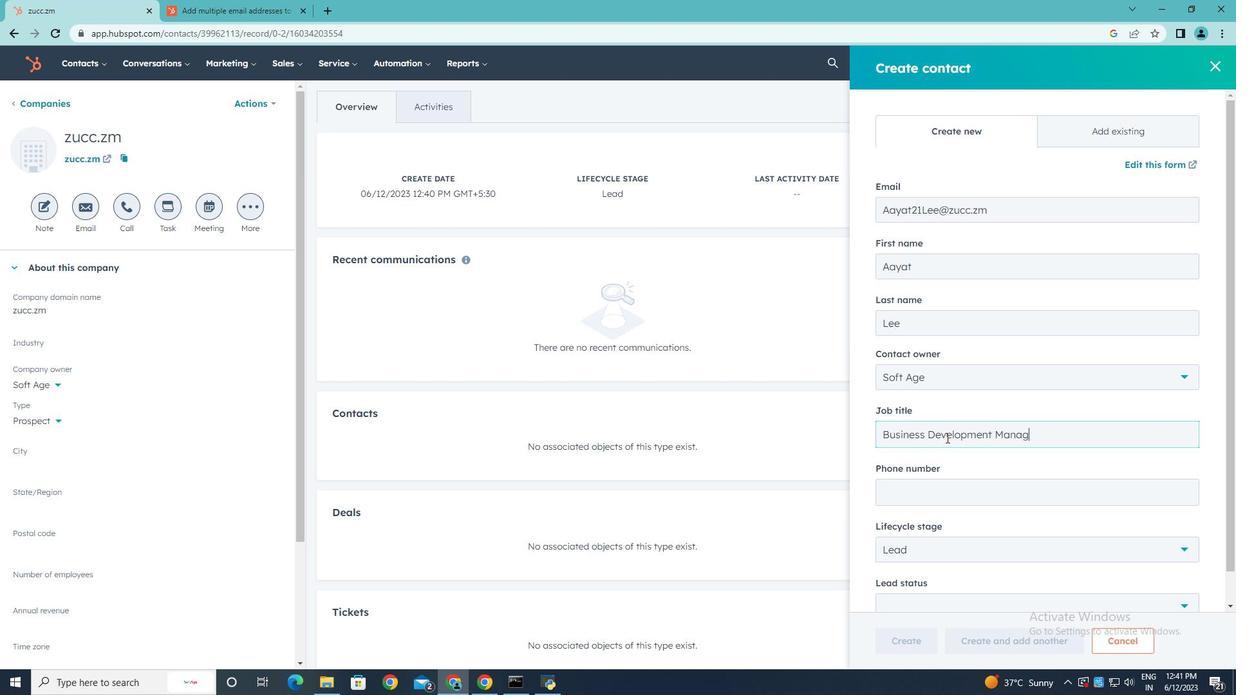 
Action: Mouse moved to (951, 436)
Screenshot: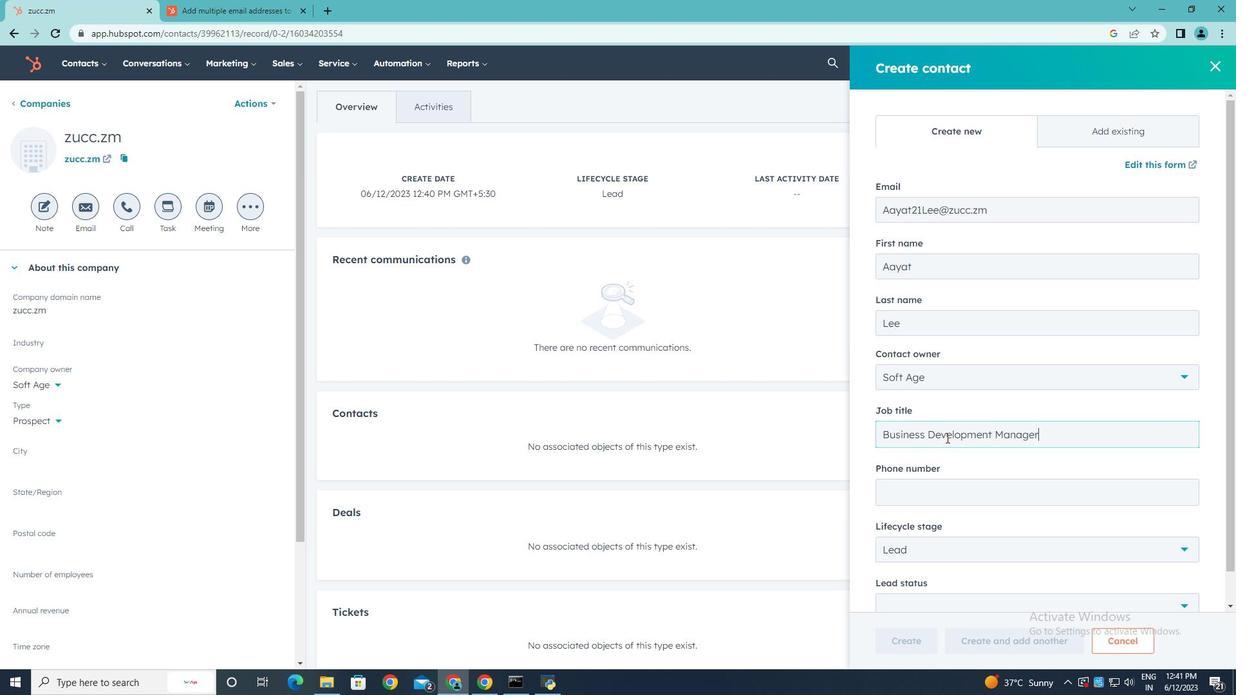 
Action: Mouse scrolled (951, 435) with delta (0, 0)
Screenshot: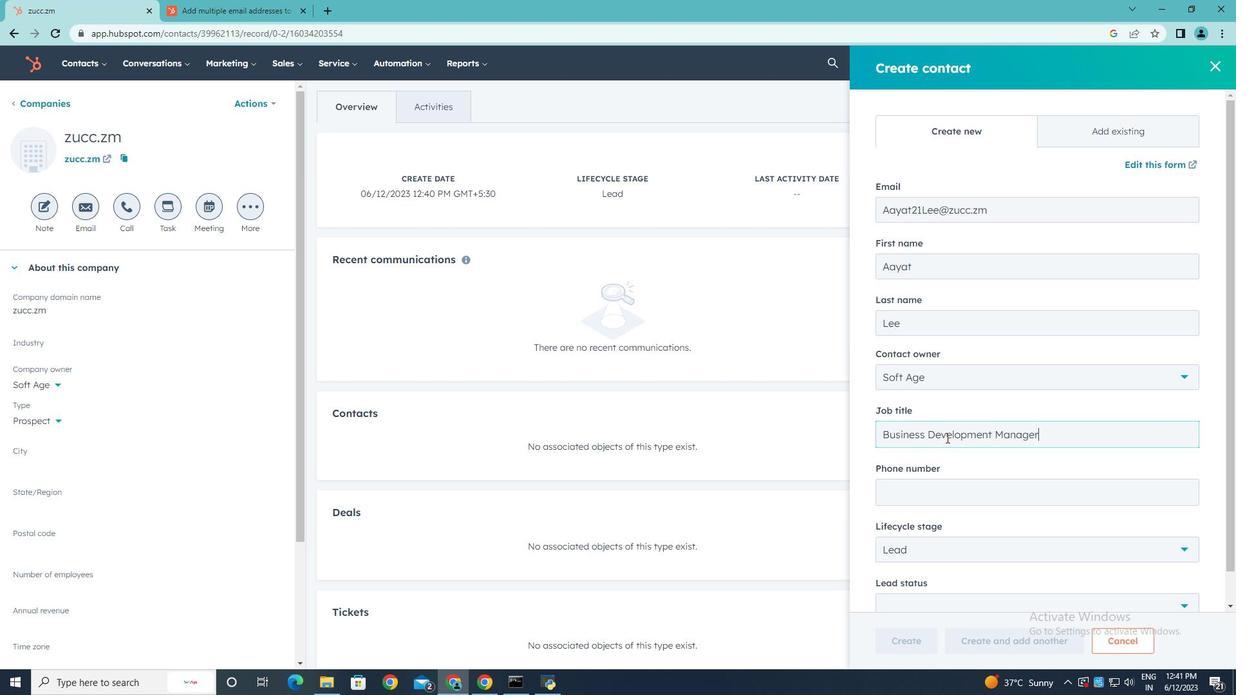 
Action: Mouse moved to (935, 459)
Screenshot: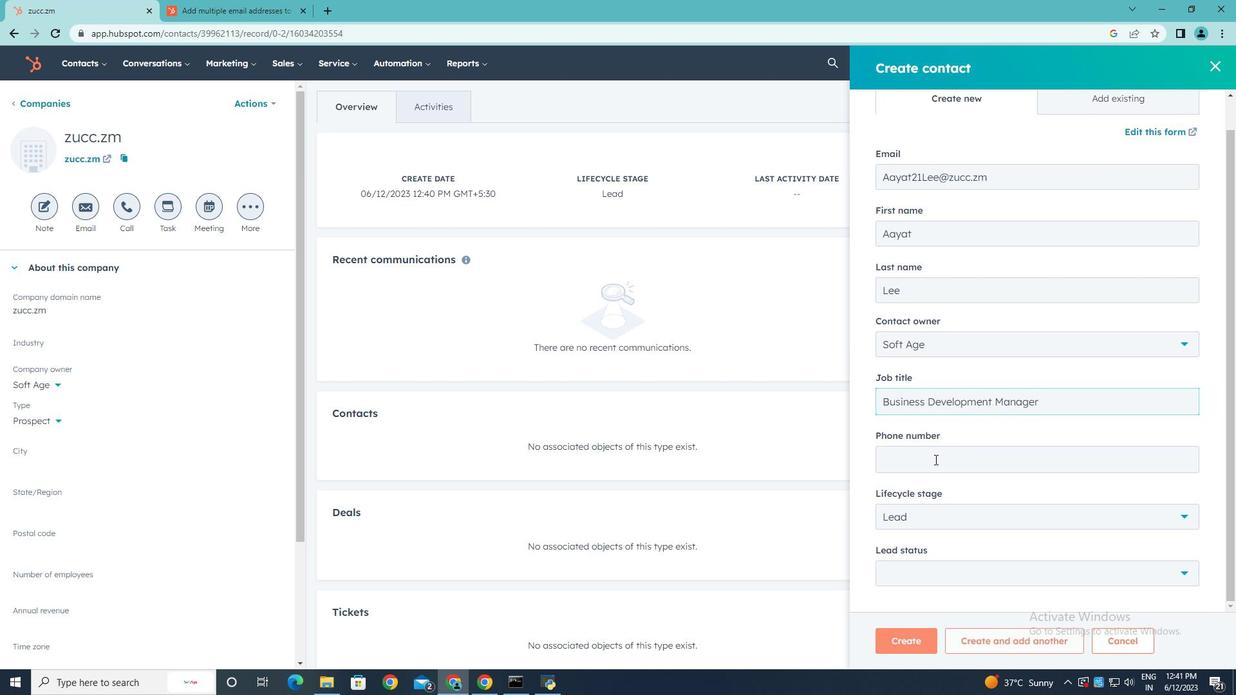 
Action: Mouse pressed left at (935, 459)
Screenshot: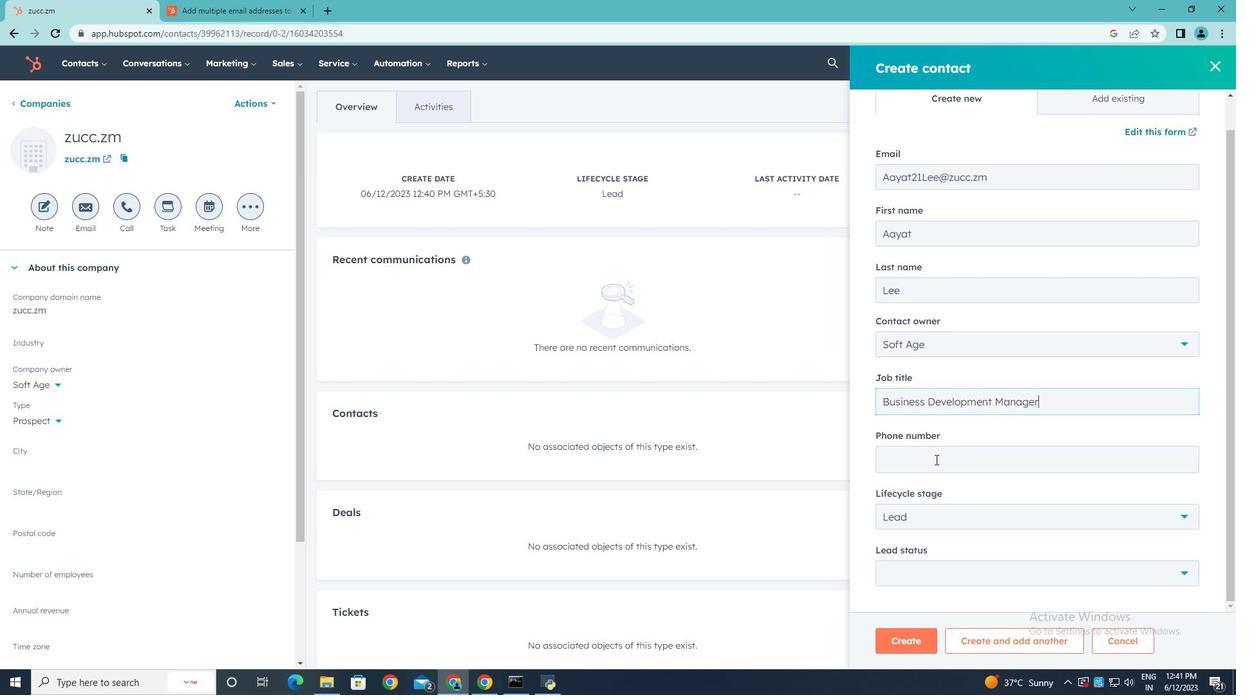 
Action: Key pressed 6175557896
Screenshot: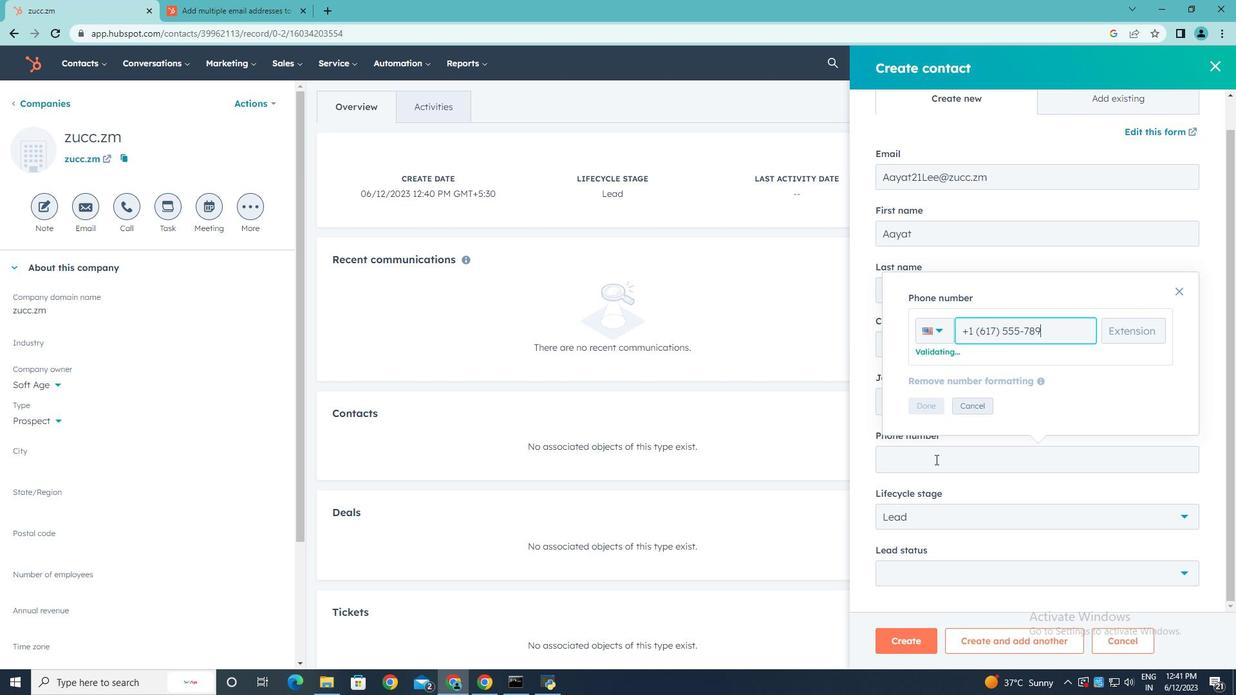 
Action: Mouse moved to (927, 402)
Screenshot: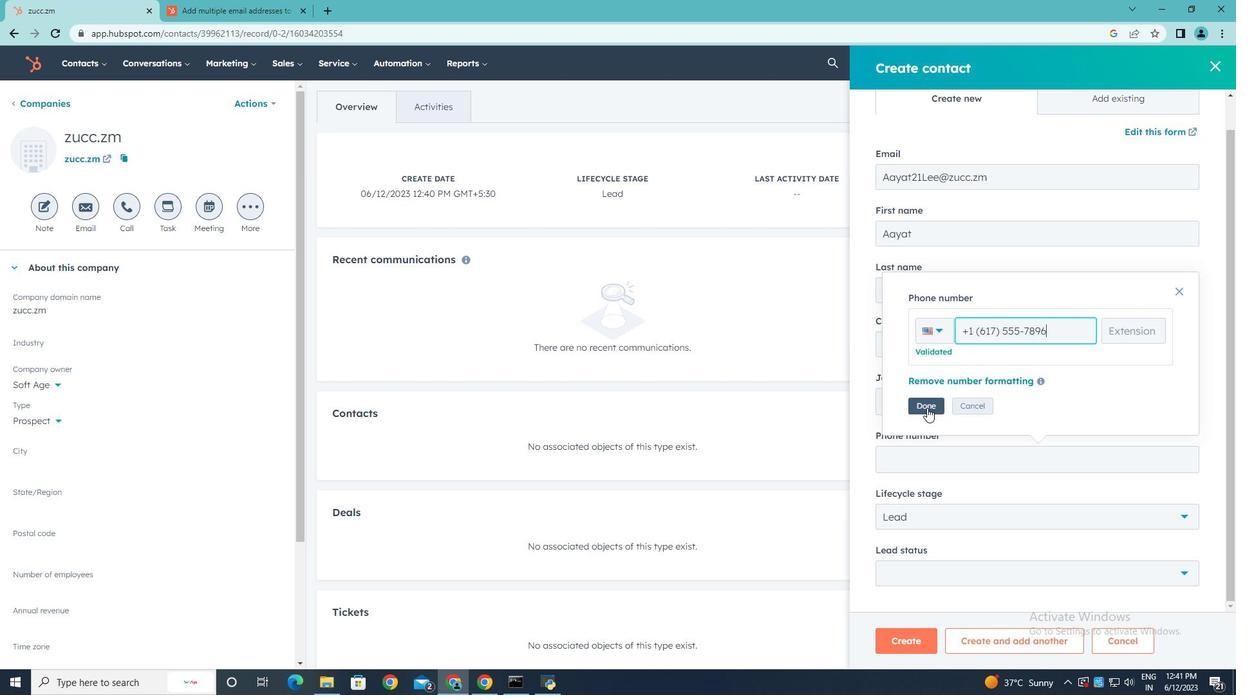
Action: Mouse pressed left at (927, 402)
Screenshot: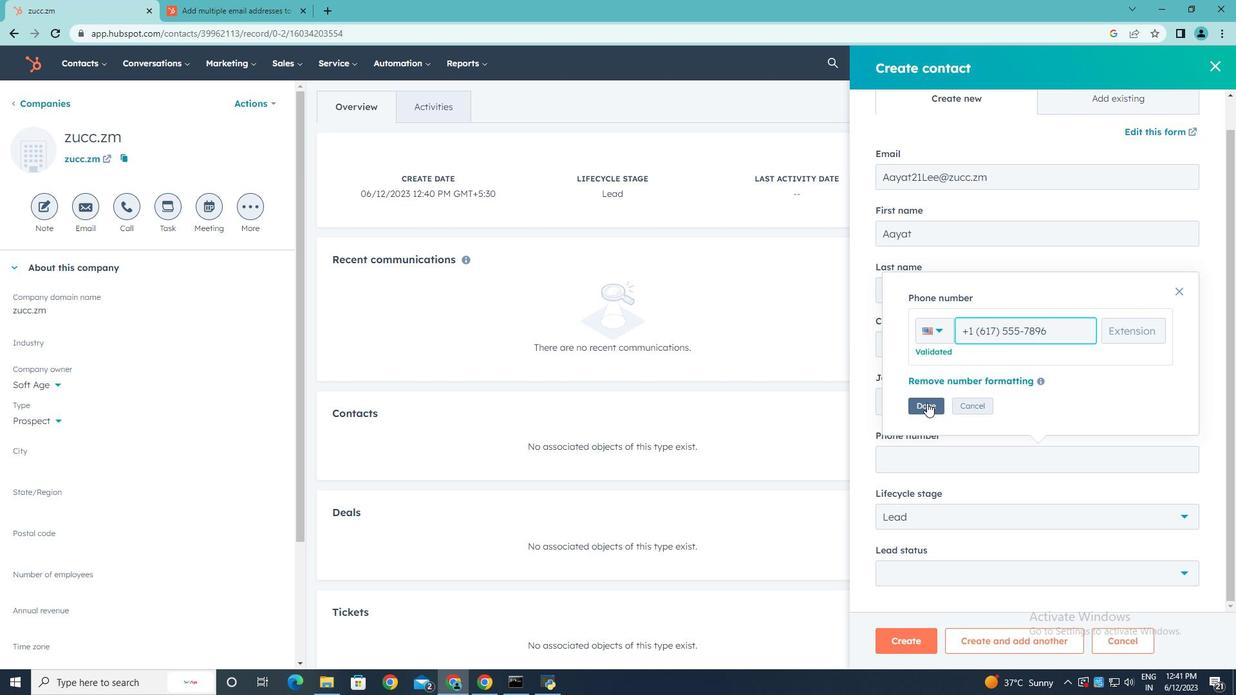 
Action: Mouse moved to (1180, 518)
Screenshot: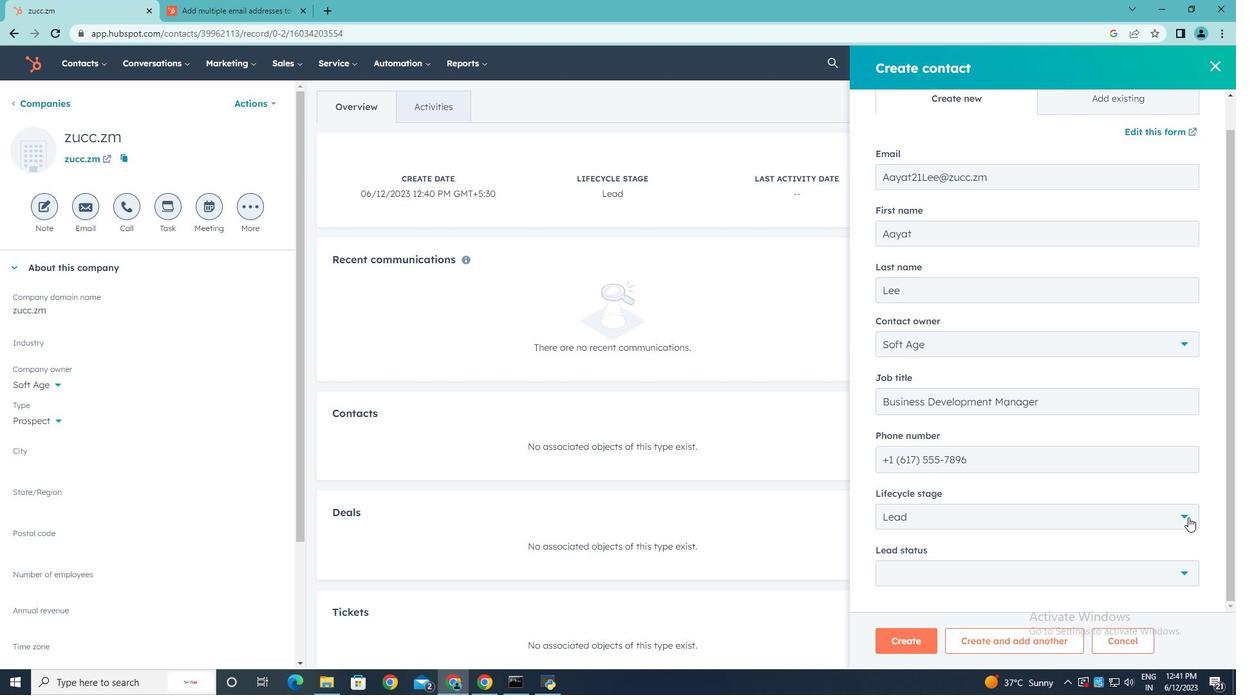 
Action: Mouse pressed left at (1180, 518)
Screenshot: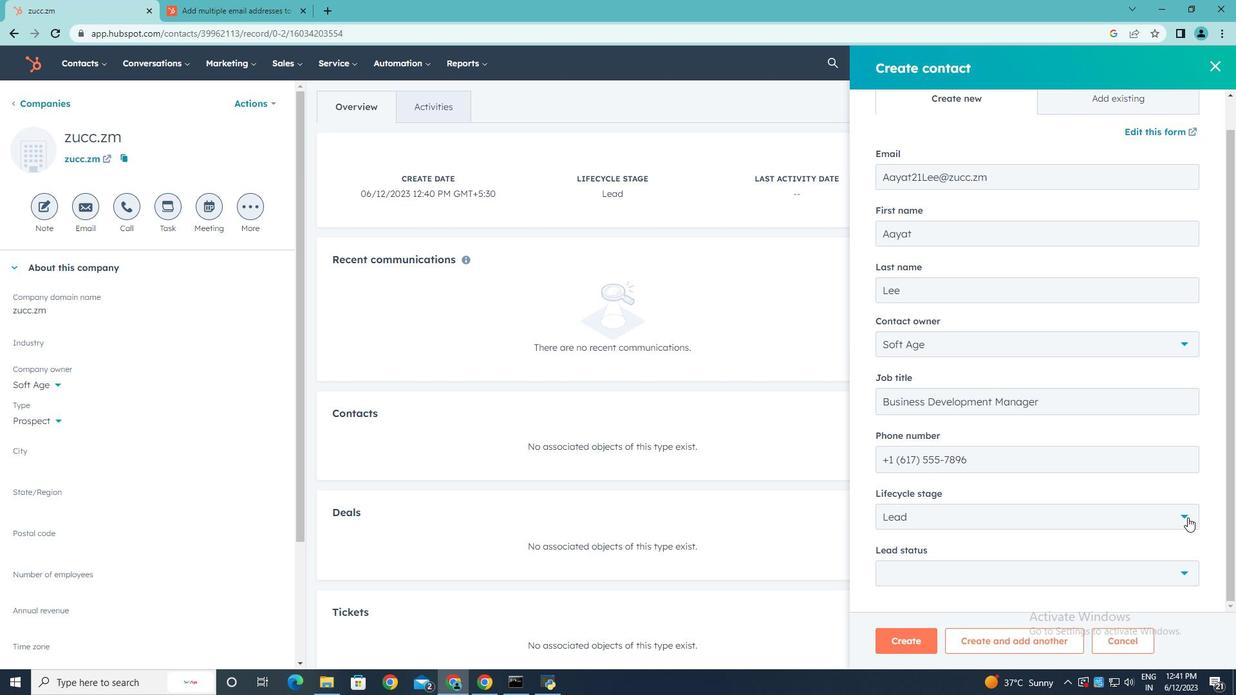 
Action: Mouse moved to (999, 402)
Screenshot: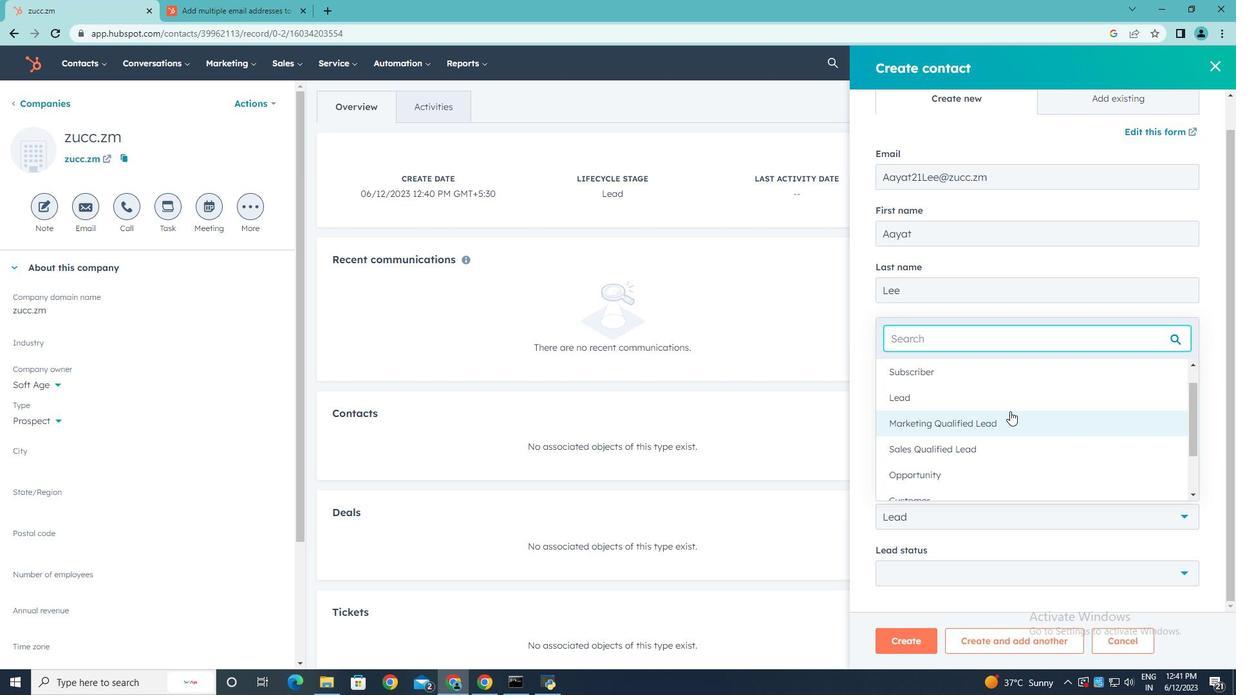 
Action: Mouse pressed left at (999, 402)
Screenshot: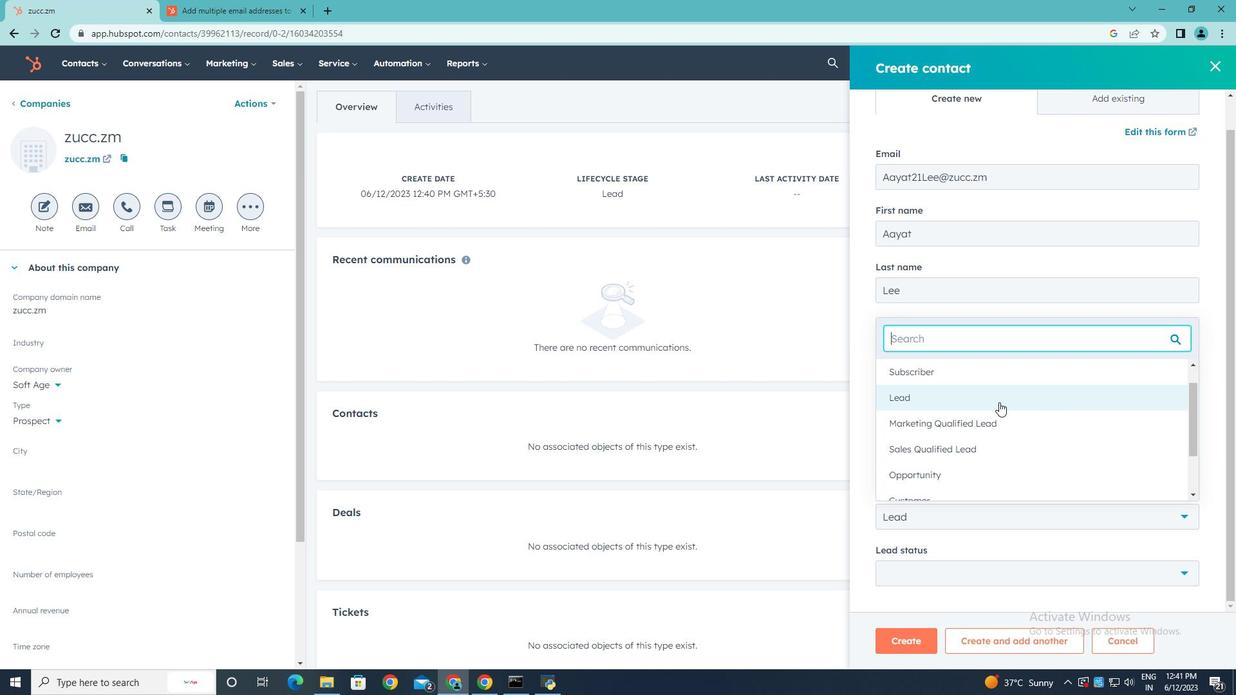 
Action: Mouse moved to (1185, 570)
Screenshot: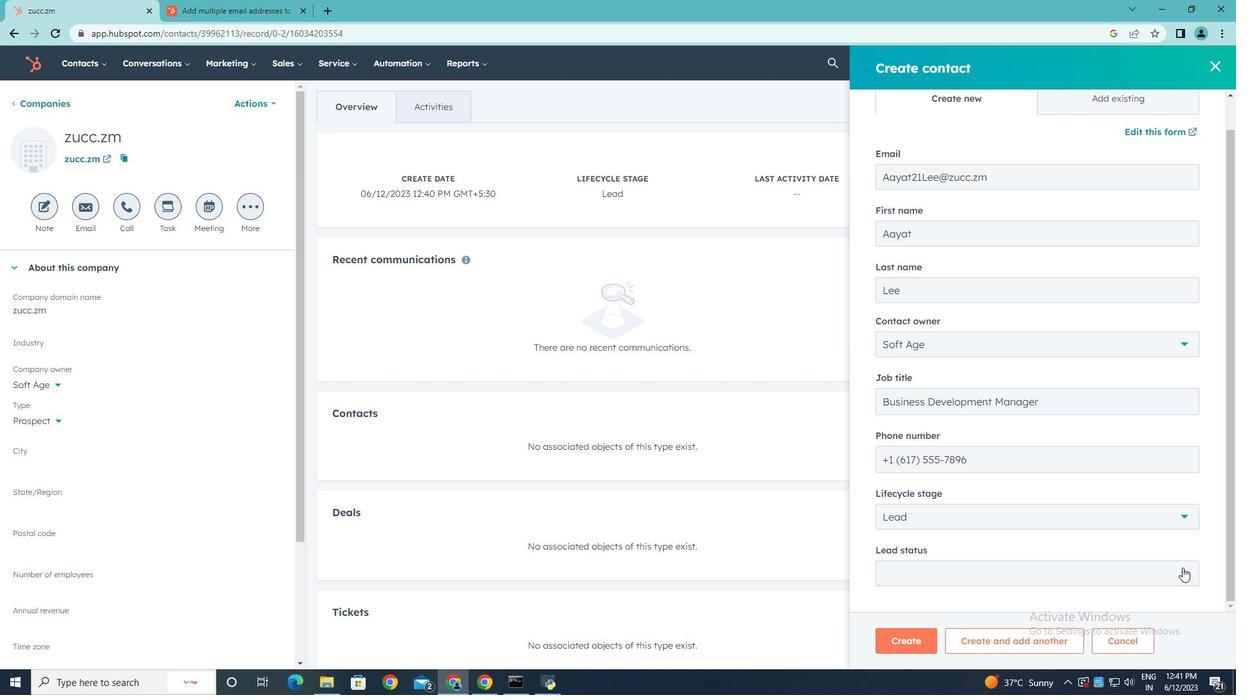 
Action: Mouse pressed left at (1185, 570)
Screenshot: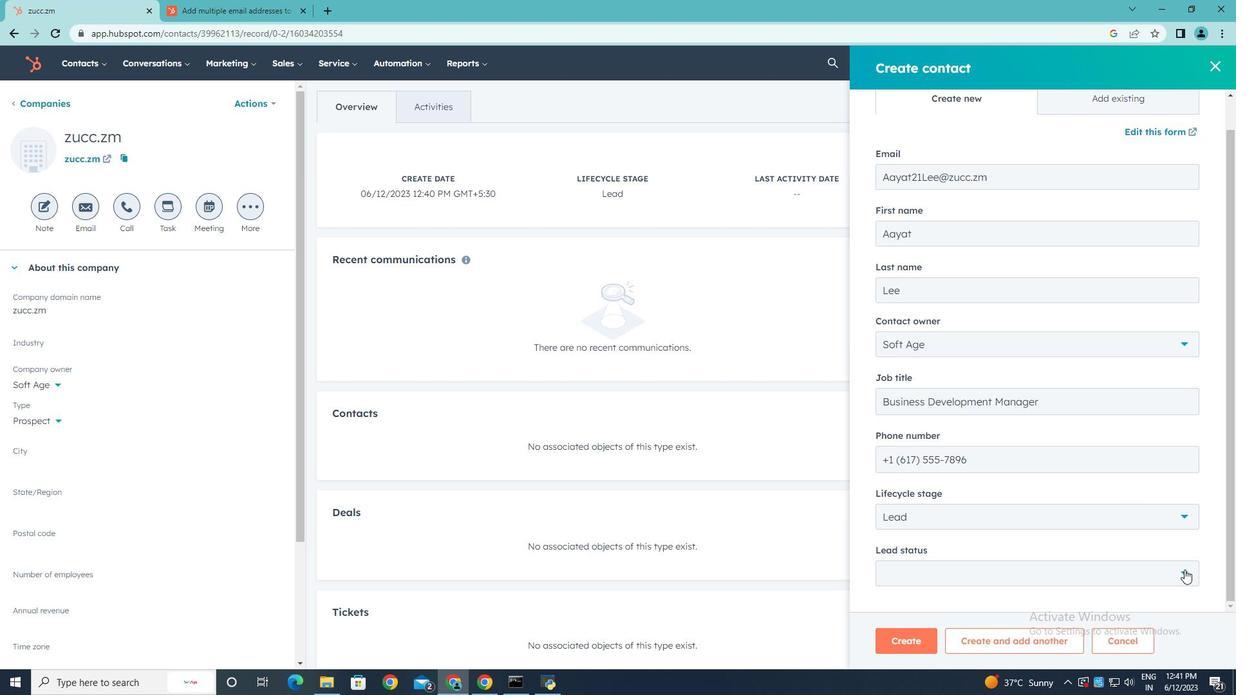 
Action: Mouse moved to (1058, 475)
Screenshot: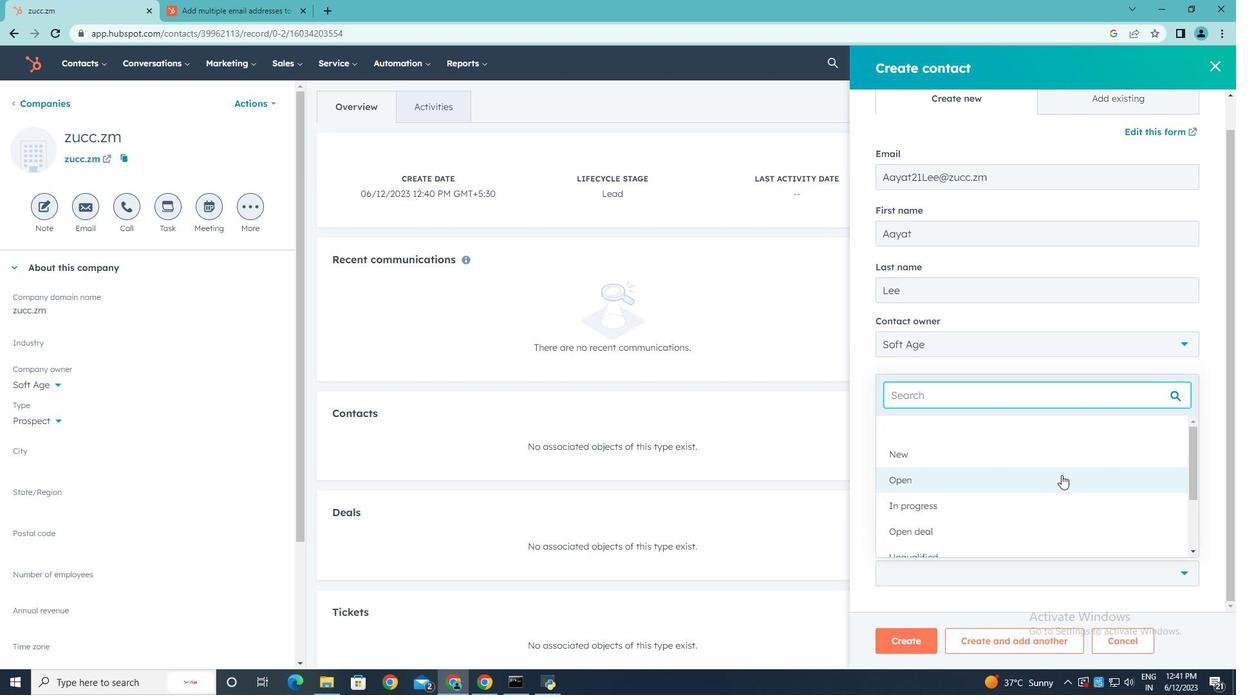 
Action: Mouse pressed left at (1058, 475)
Screenshot: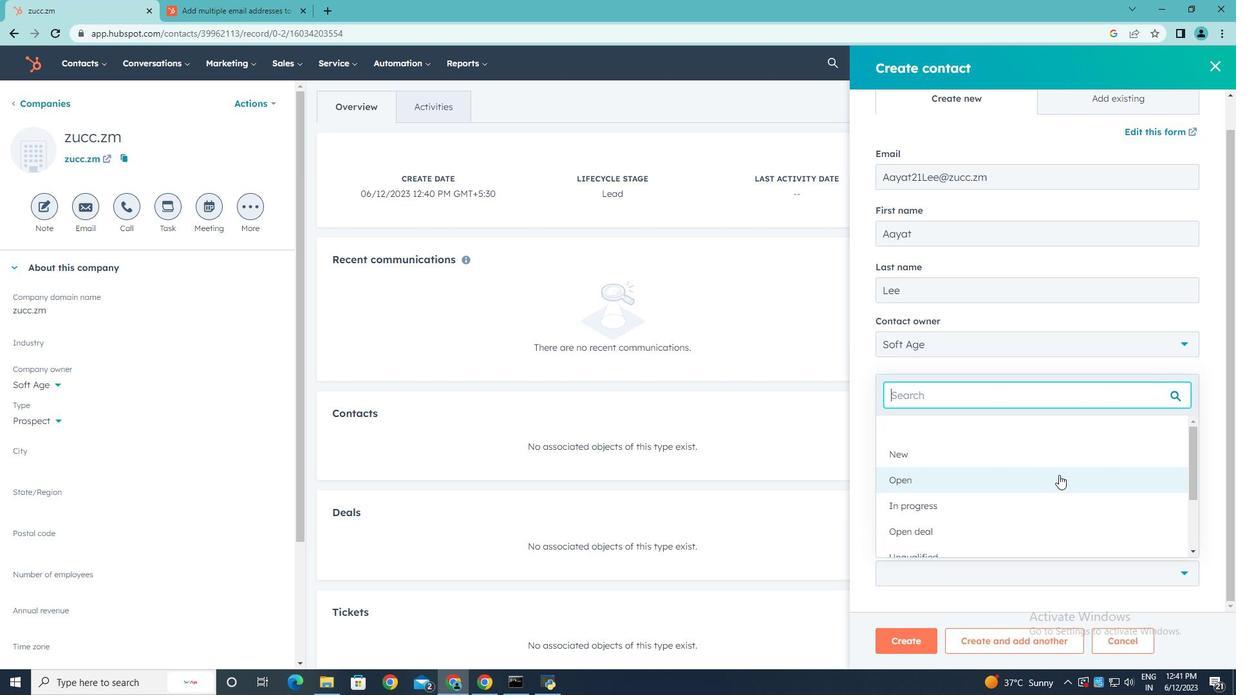 
Action: Mouse moved to (1081, 515)
Screenshot: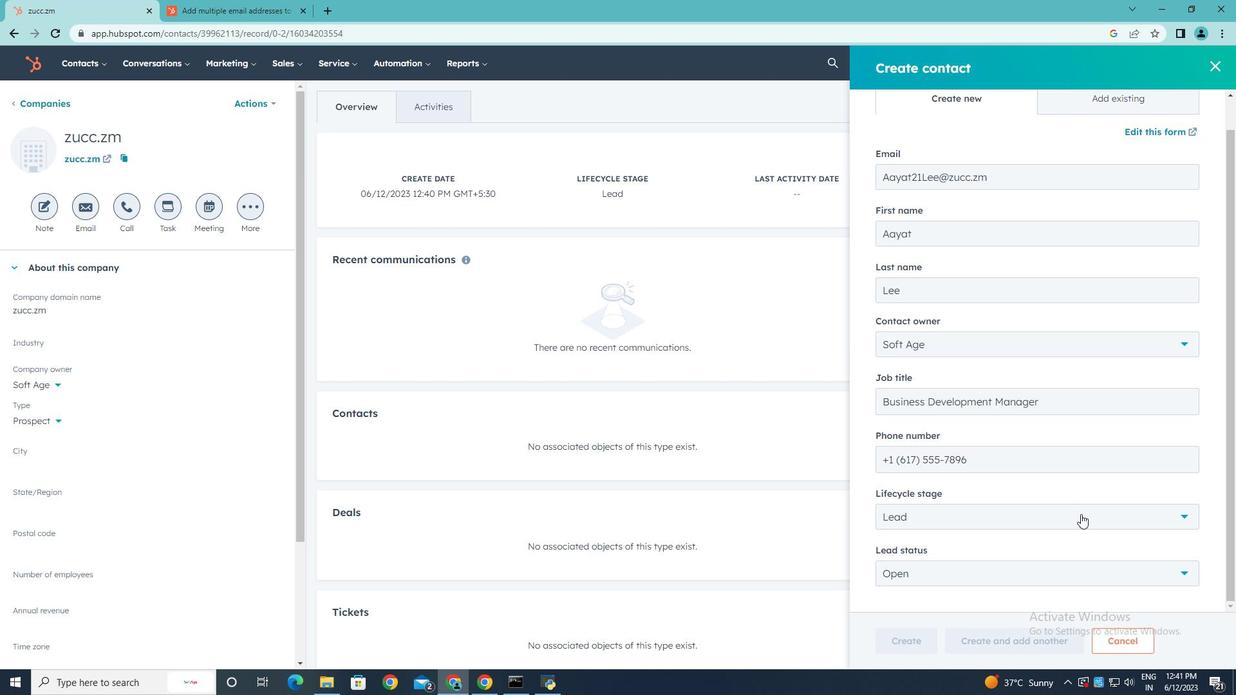 
Action: Mouse scrolled (1081, 515) with delta (0, 0)
Screenshot: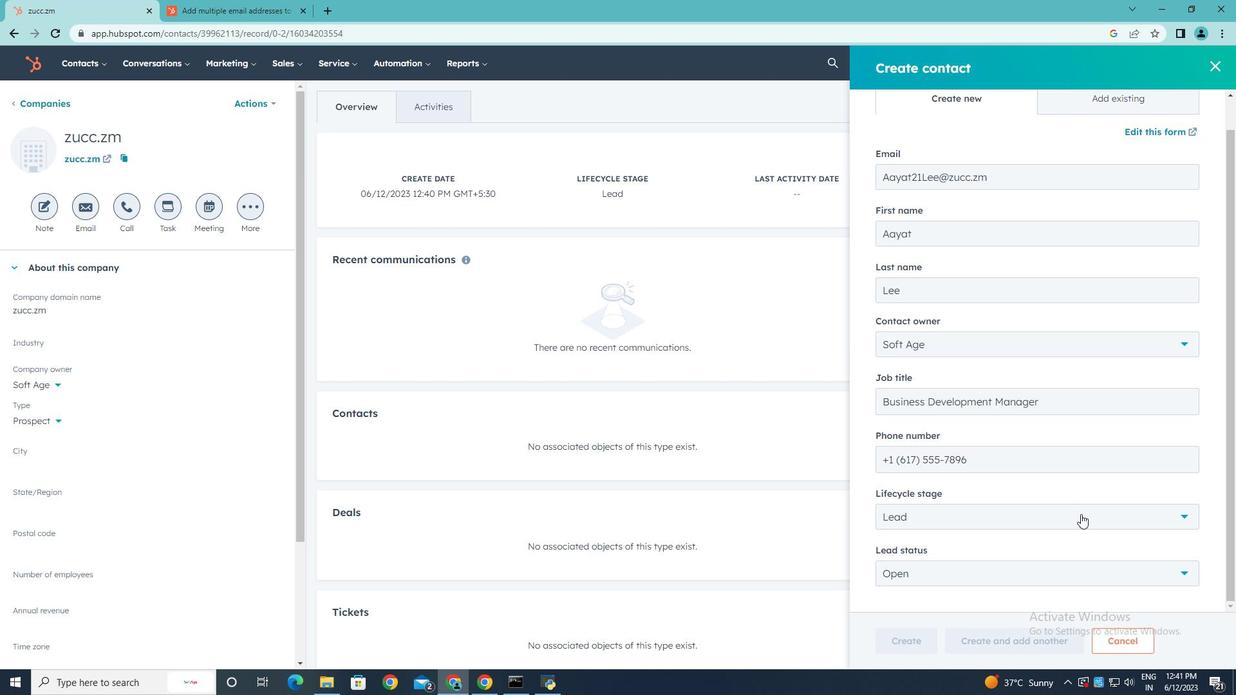 
Action: Mouse scrolled (1081, 515) with delta (0, 0)
Screenshot: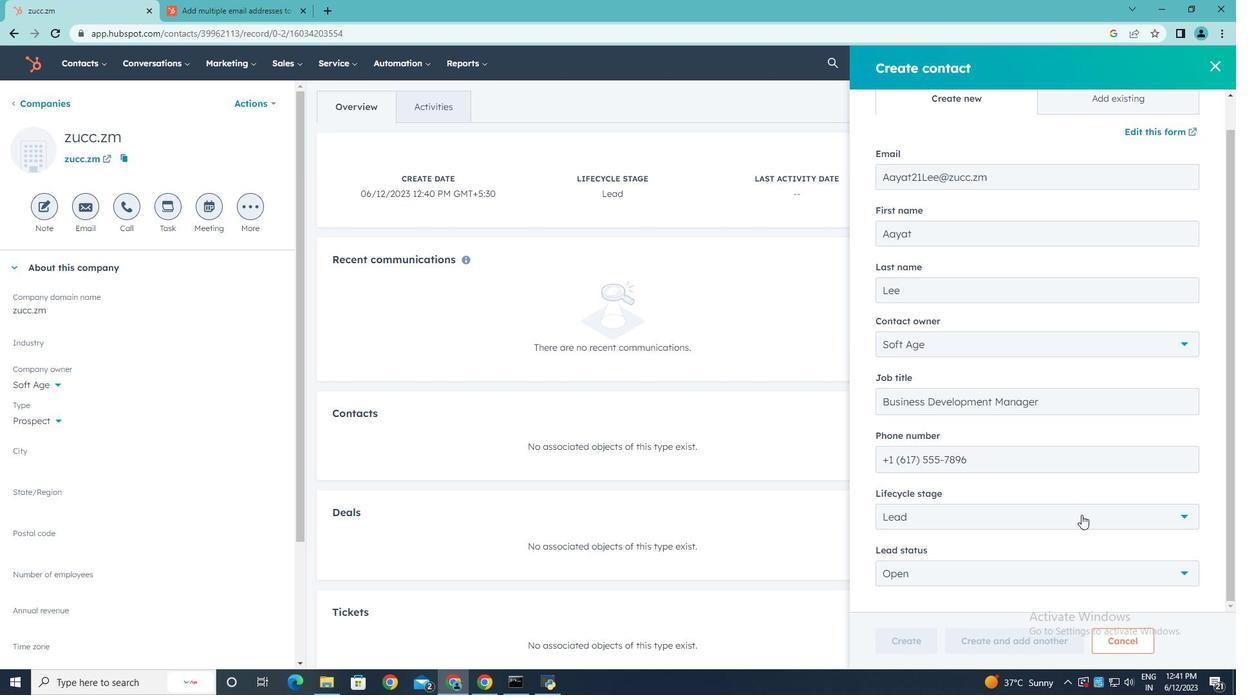 
Action: Mouse scrolled (1081, 515) with delta (0, 0)
Screenshot: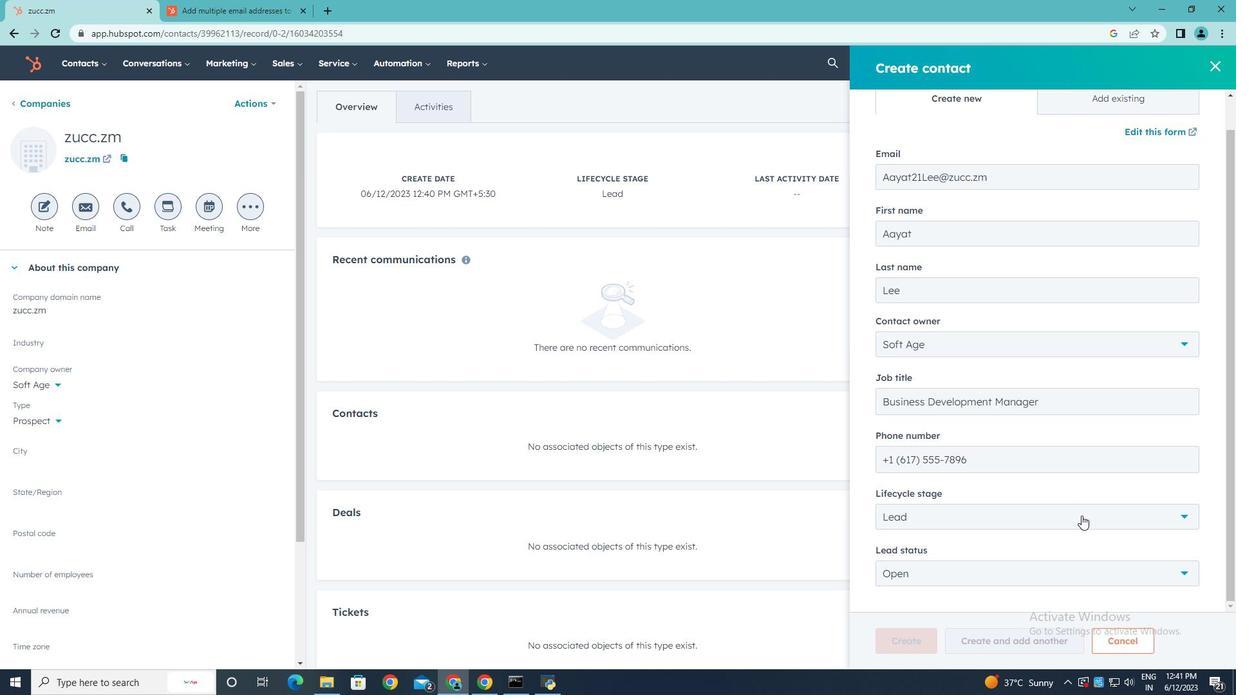 
Action: Mouse scrolled (1081, 515) with delta (0, 0)
Screenshot: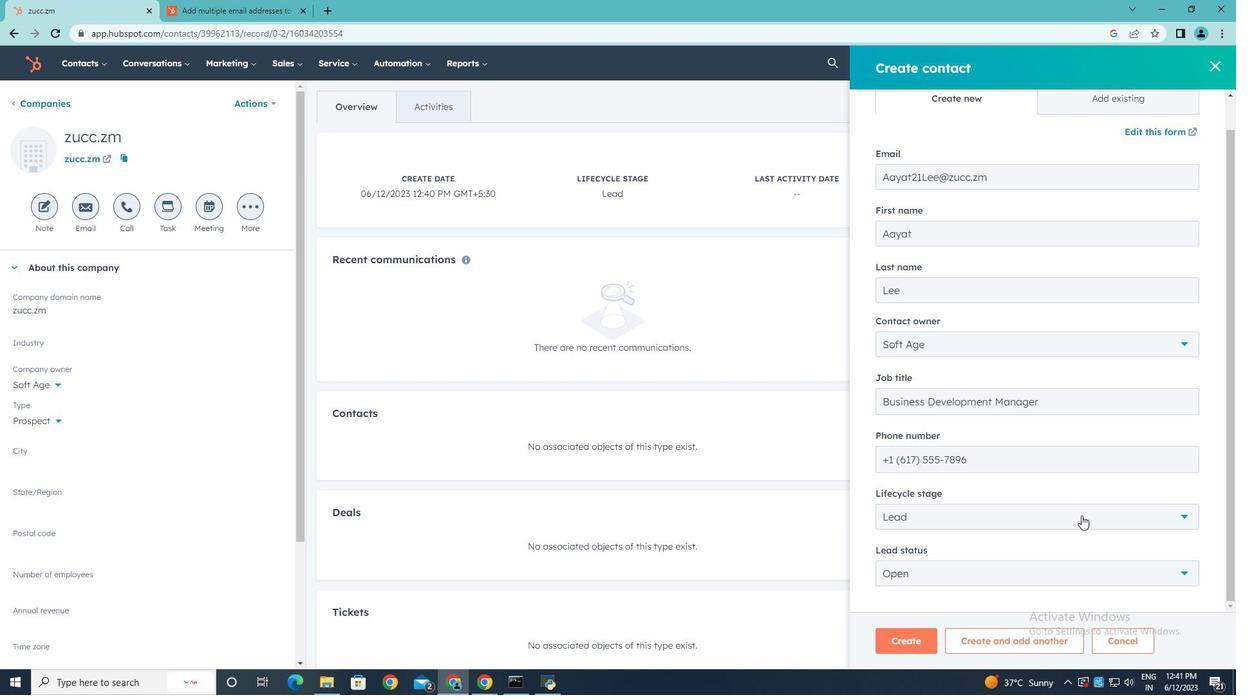 
Action: Mouse moved to (919, 637)
Screenshot: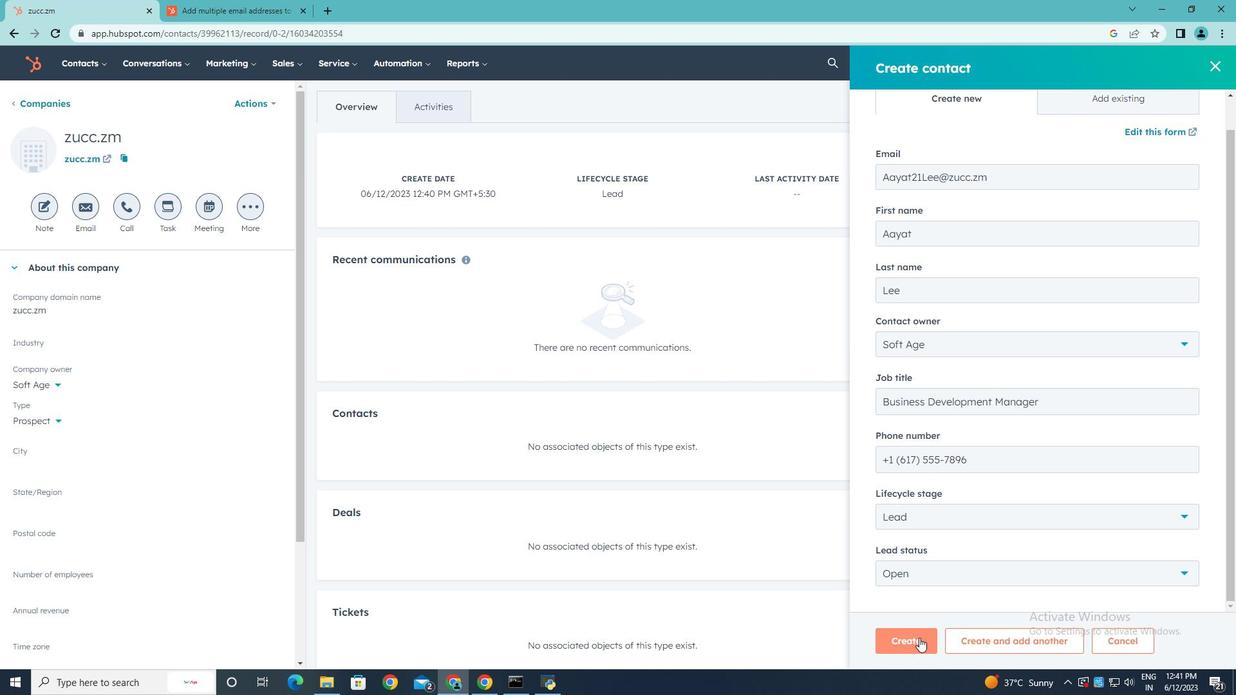 
Action: Mouse pressed left at (919, 637)
Screenshot: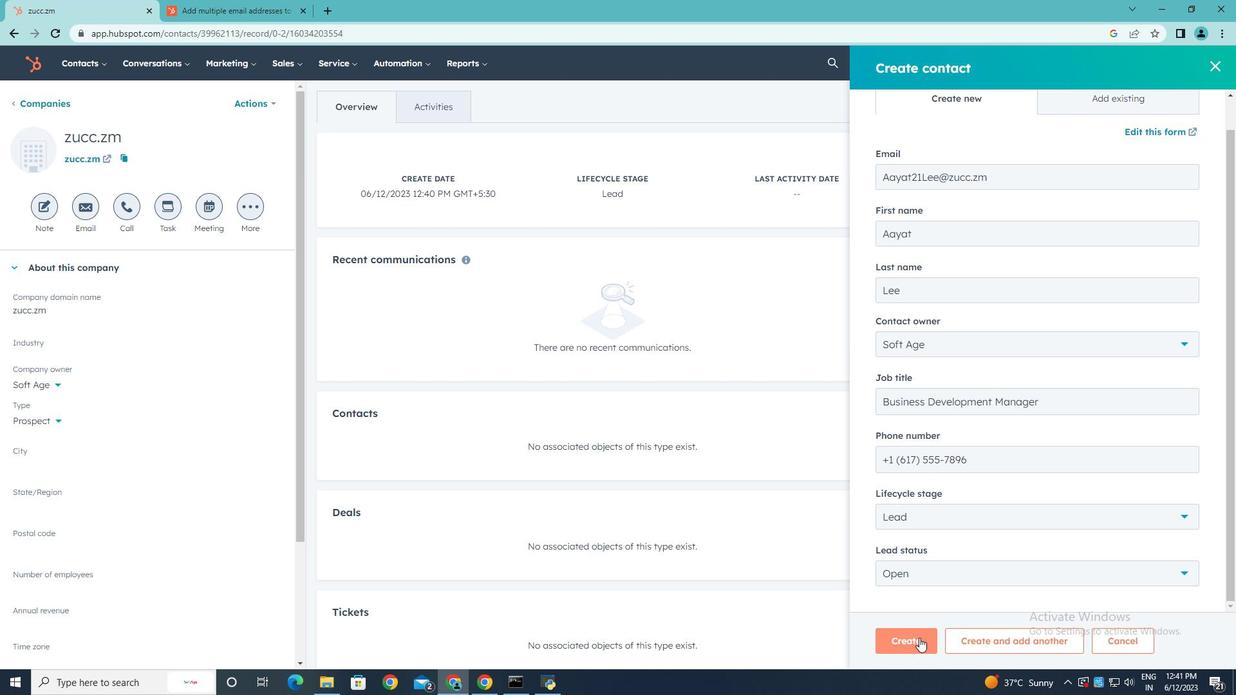 
Action: Mouse moved to (838, 530)
Screenshot: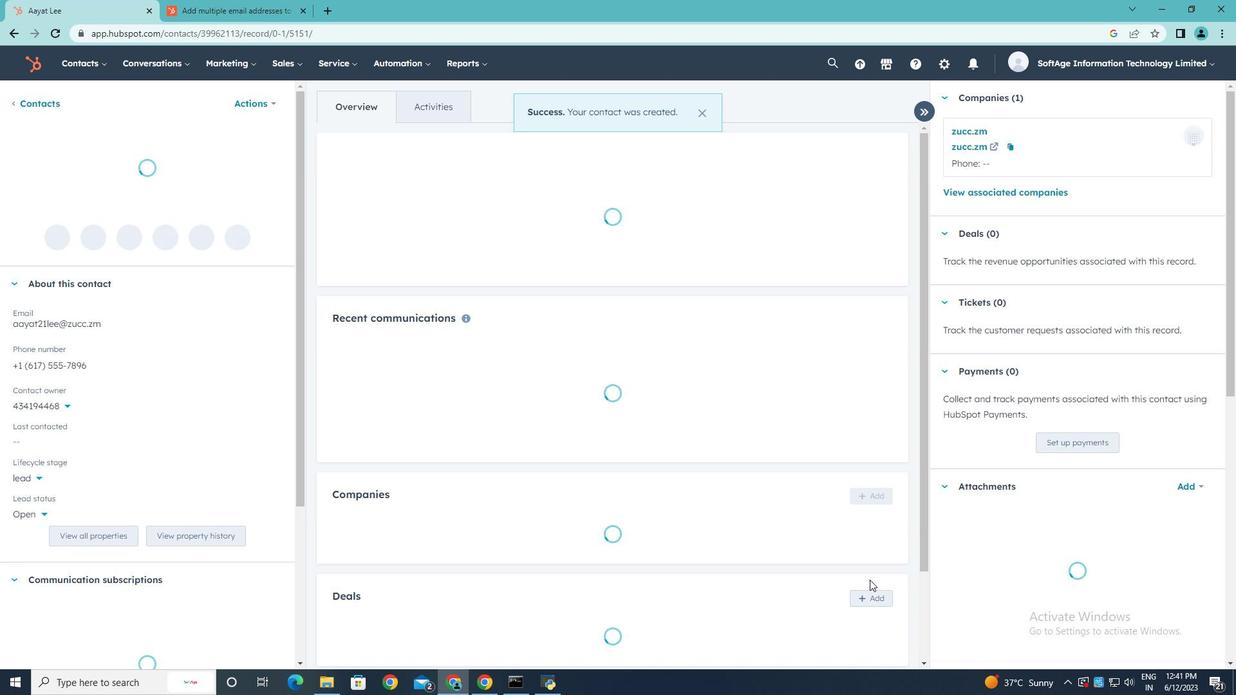 
